 Task: Find connections with filter location Bikramganj with filter topic #SEMwith filter profile language Potuguese with filter current company Vansh Consulting with filter school Xavier Institute Of Management and Entrepreneurship with filter industry Building Construction with filter service category Audio Engineering with filter keywords title Animal Shelter Board Member
Action: Mouse moved to (488, 67)
Screenshot: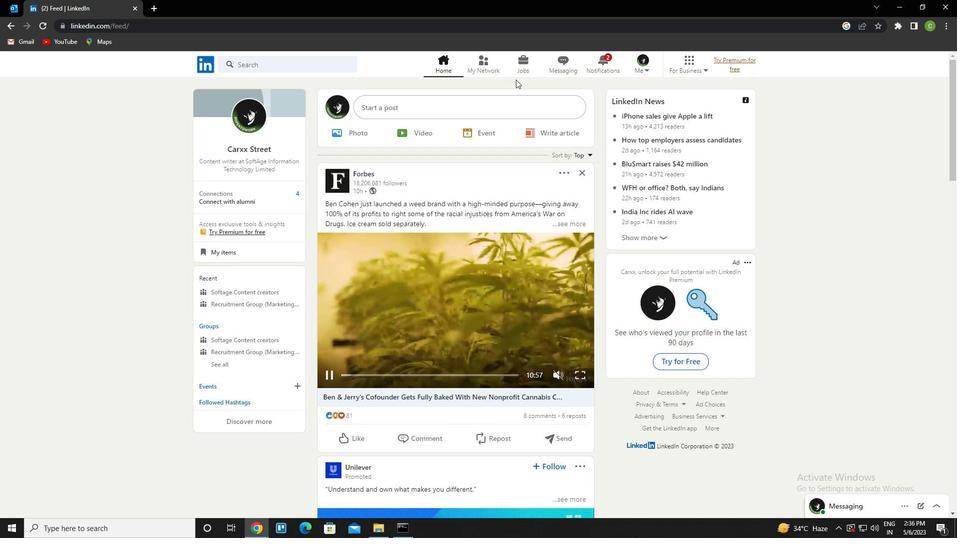
Action: Mouse pressed left at (488, 67)
Screenshot: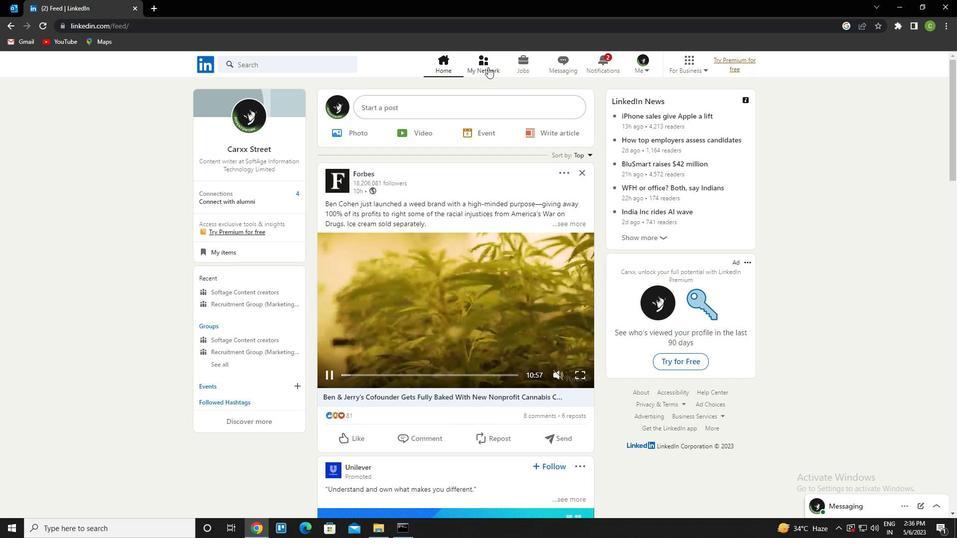 
Action: Mouse moved to (281, 121)
Screenshot: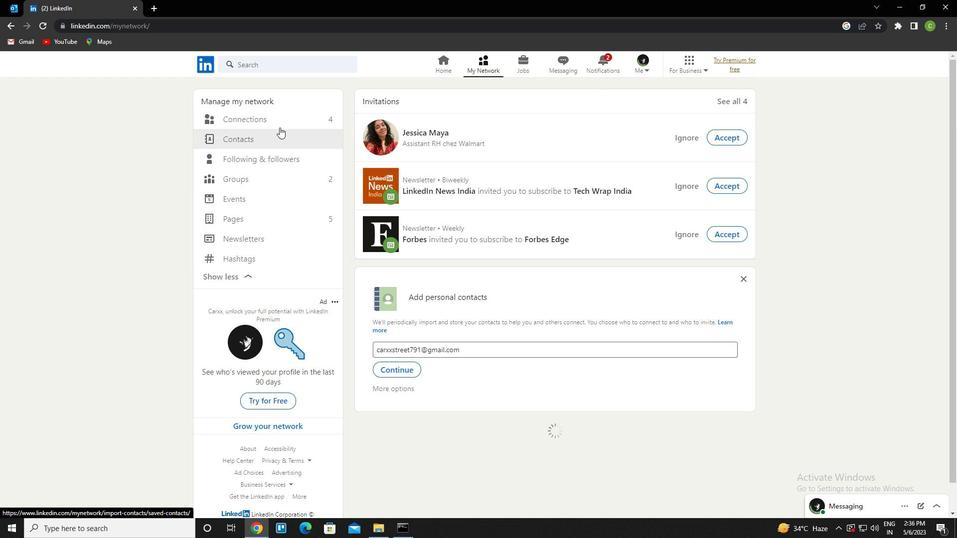 
Action: Mouse pressed left at (281, 121)
Screenshot: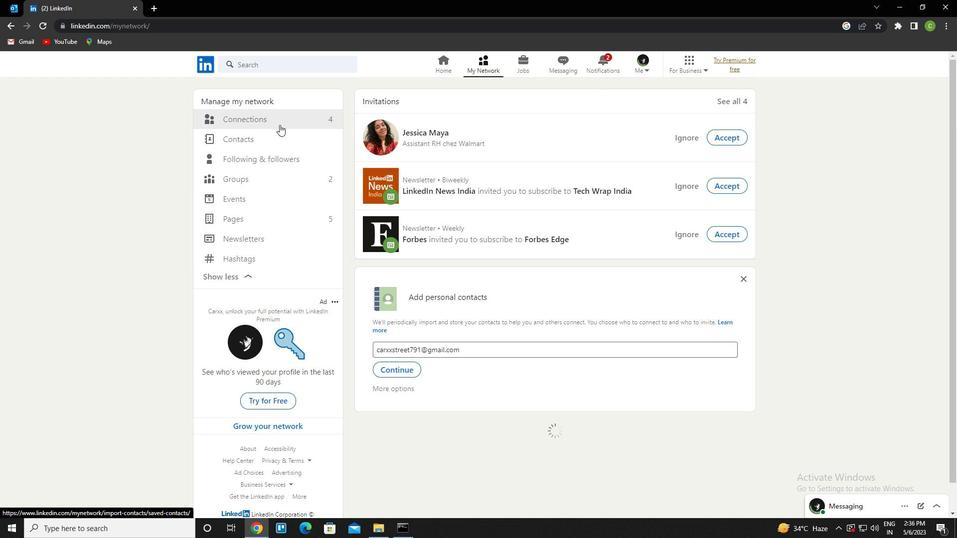 
Action: Mouse moved to (566, 112)
Screenshot: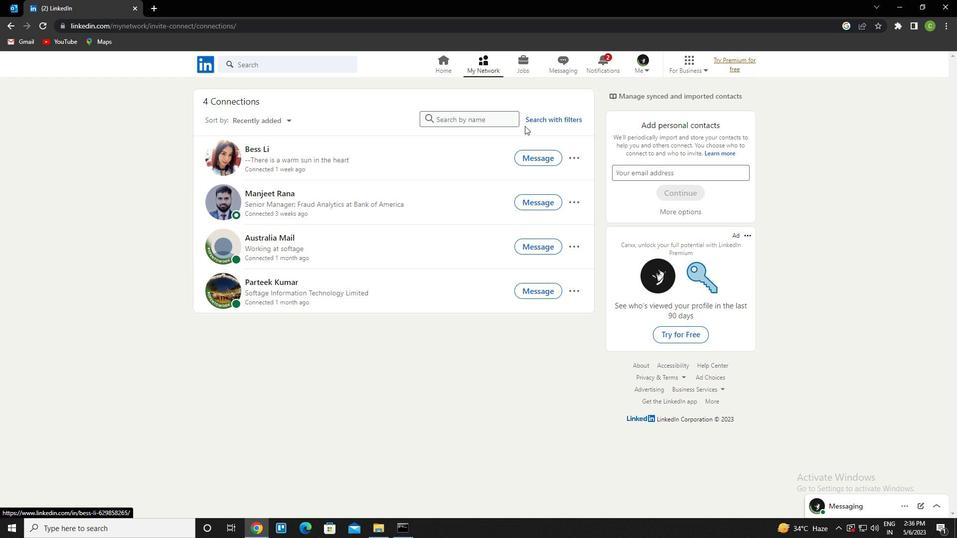 
Action: Mouse pressed left at (566, 112)
Screenshot: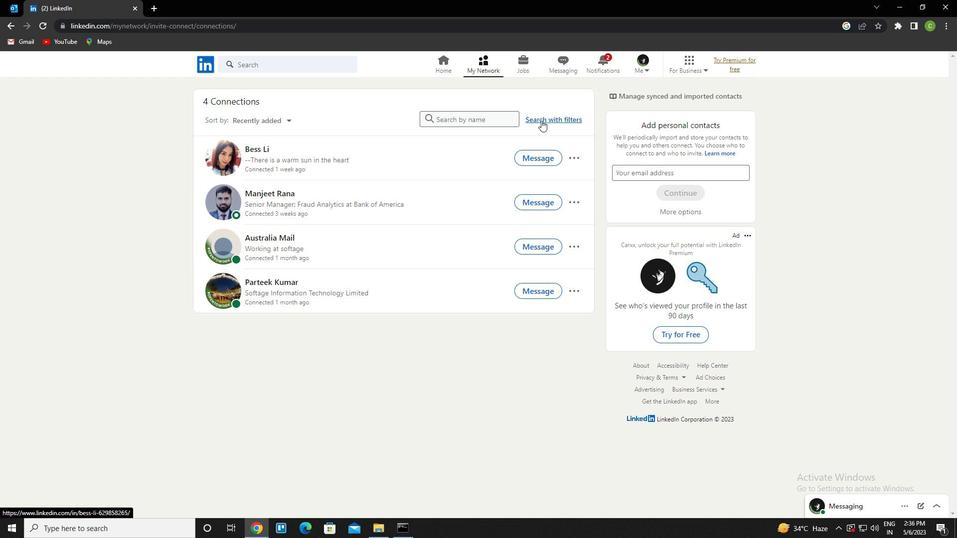 
Action: Mouse moved to (566, 117)
Screenshot: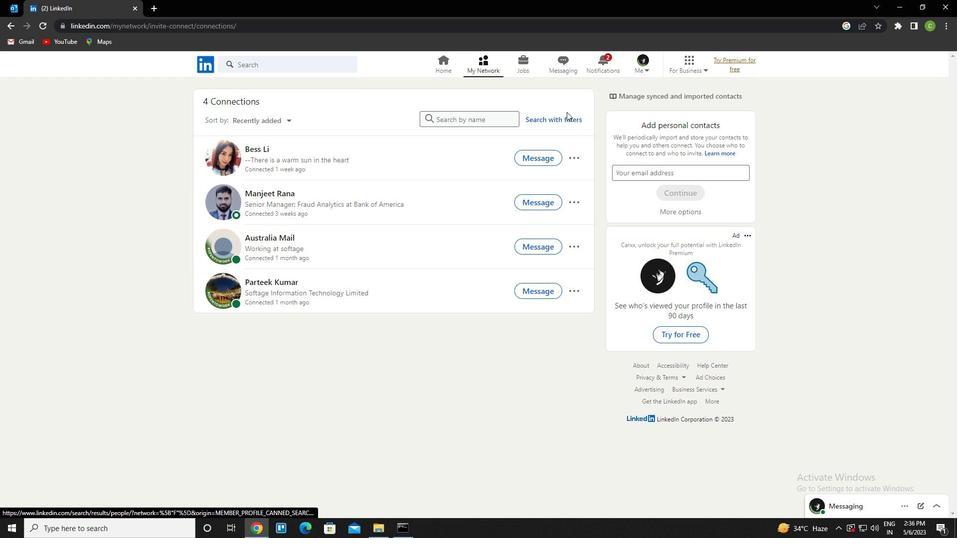 
Action: Mouse pressed left at (566, 117)
Screenshot: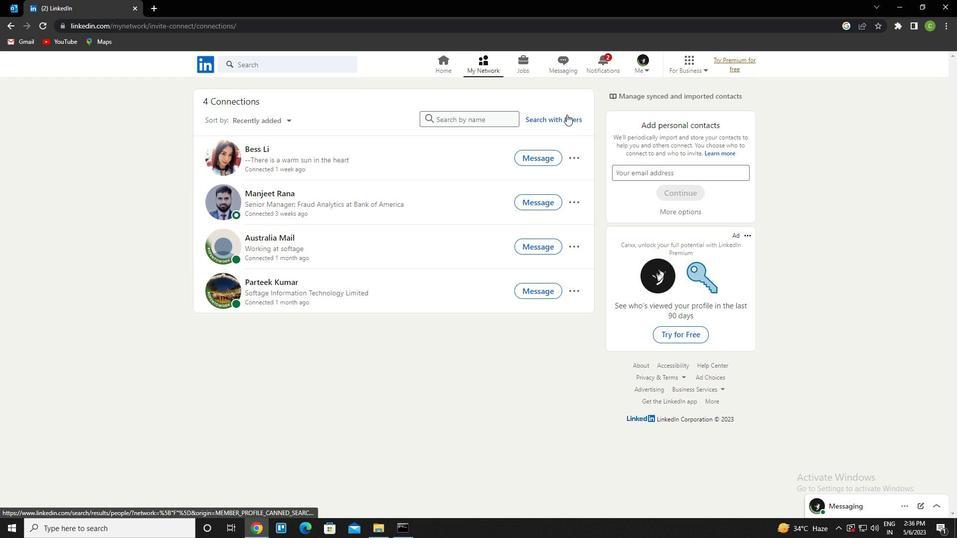 
Action: Mouse moved to (513, 92)
Screenshot: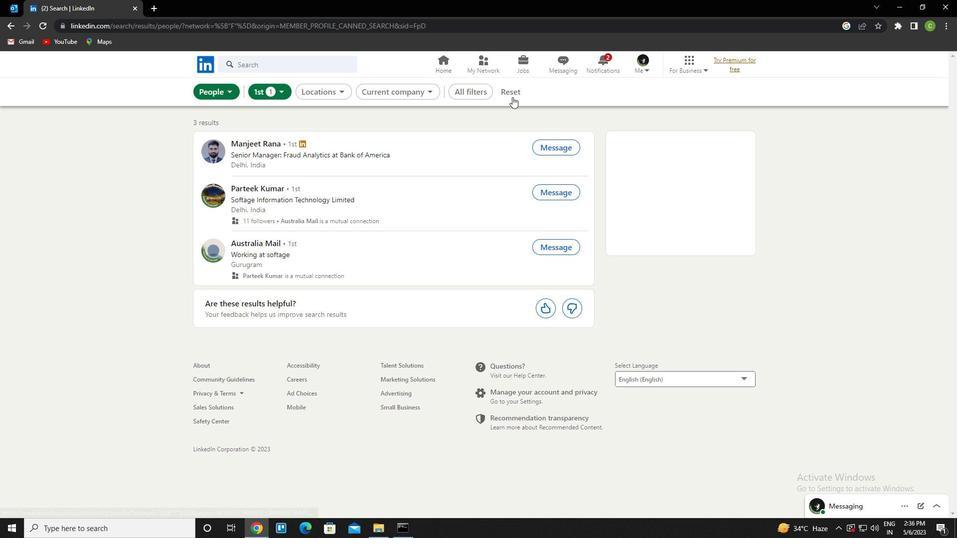 
Action: Mouse pressed left at (513, 92)
Screenshot: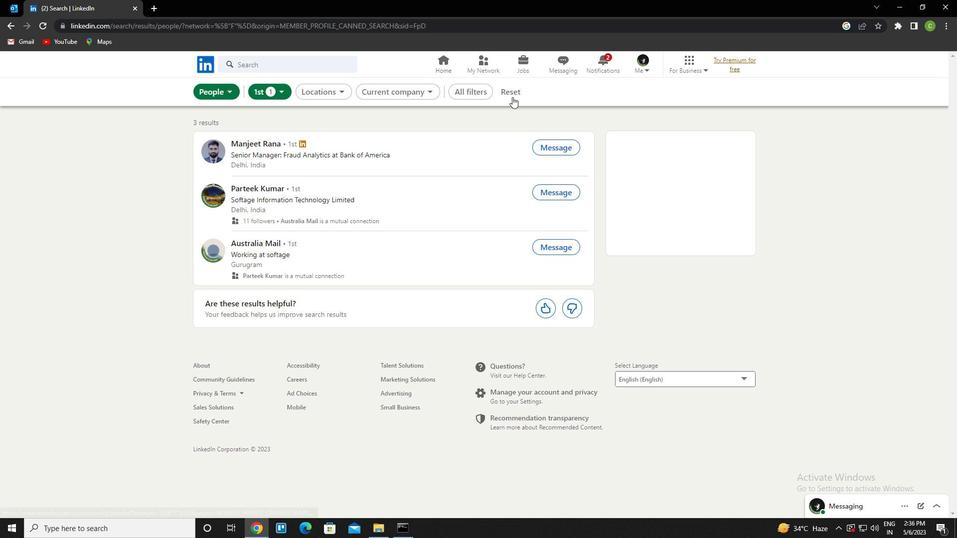
Action: Mouse moved to (496, 93)
Screenshot: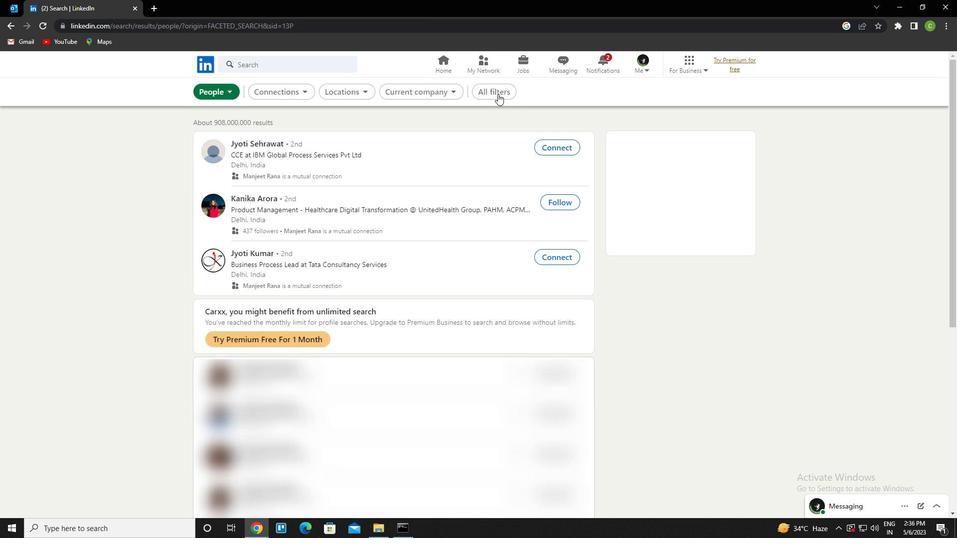 
Action: Mouse pressed left at (496, 93)
Screenshot: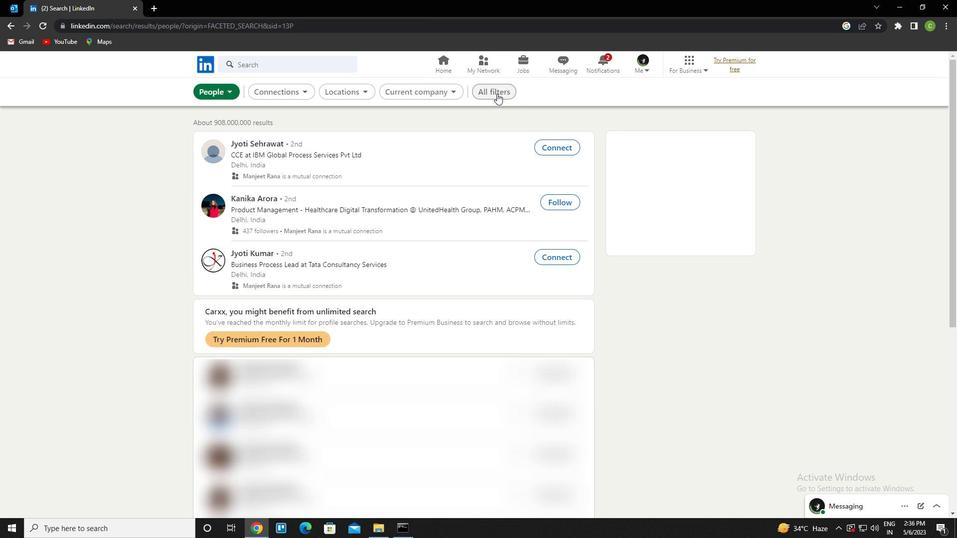 
Action: Mouse moved to (813, 291)
Screenshot: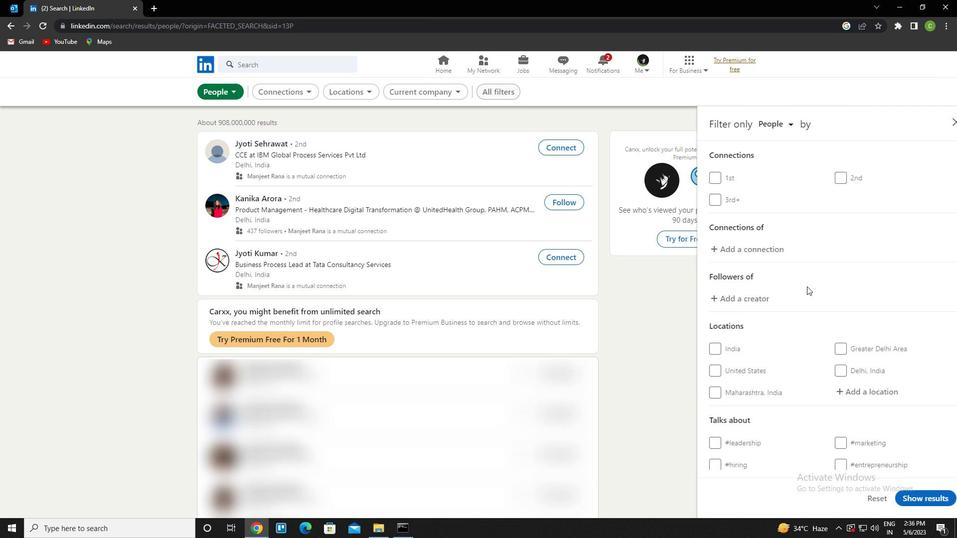 
Action: Mouse scrolled (813, 291) with delta (0, 0)
Screenshot: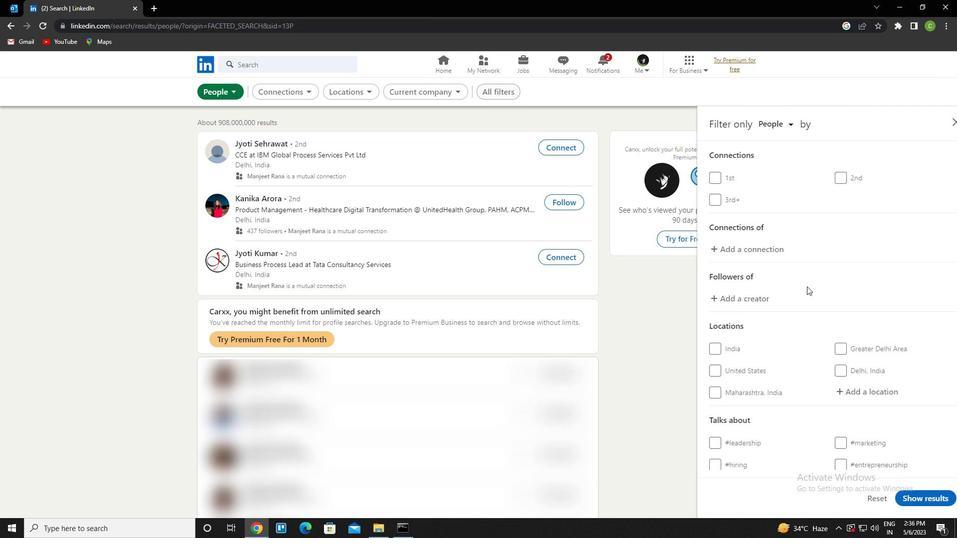 
Action: Mouse moved to (813, 292)
Screenshot: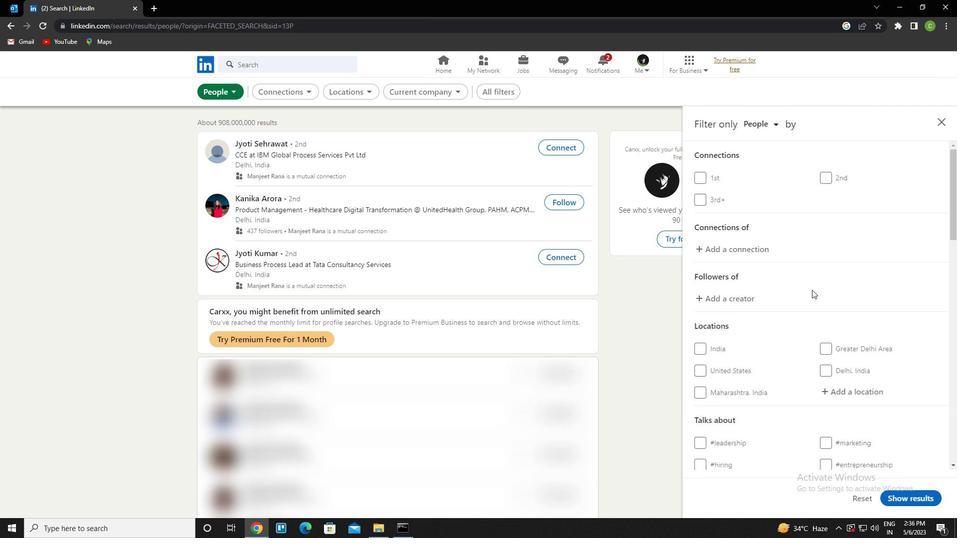 
Action: Mouse scrolled (813, 291) with delta (0, 0)
Screenshot: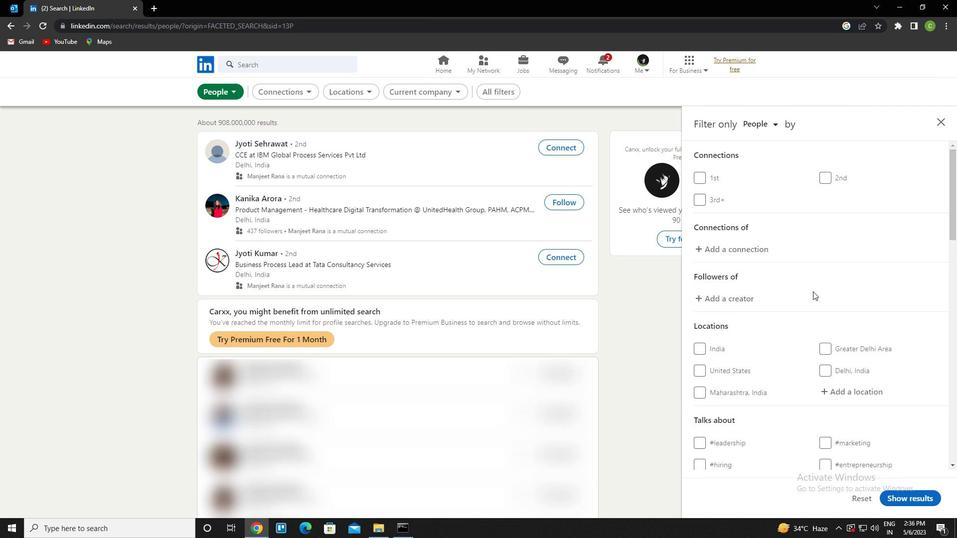 
Action: Mouse moved to (855, 300)
Screenshot: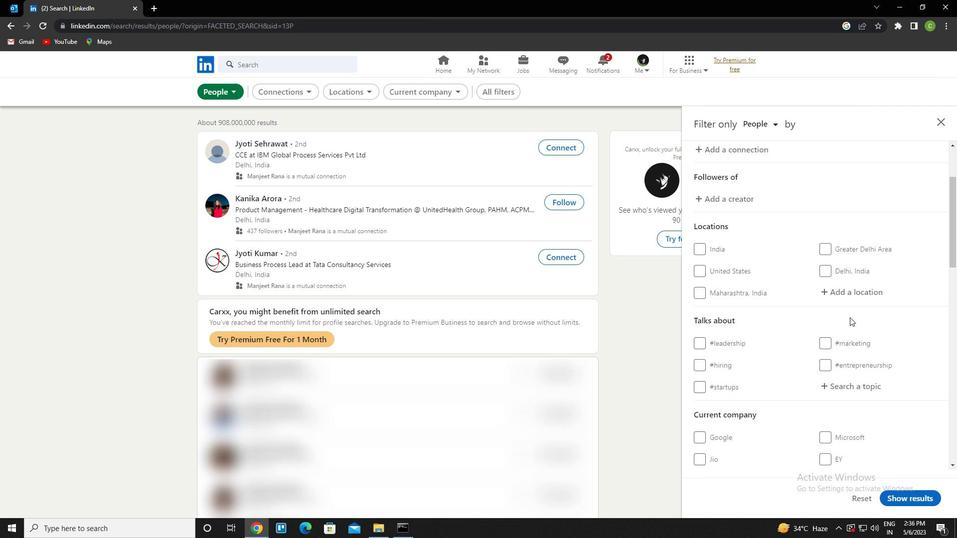
Action: Mouse pressed left at (855, 300)
Screenshot: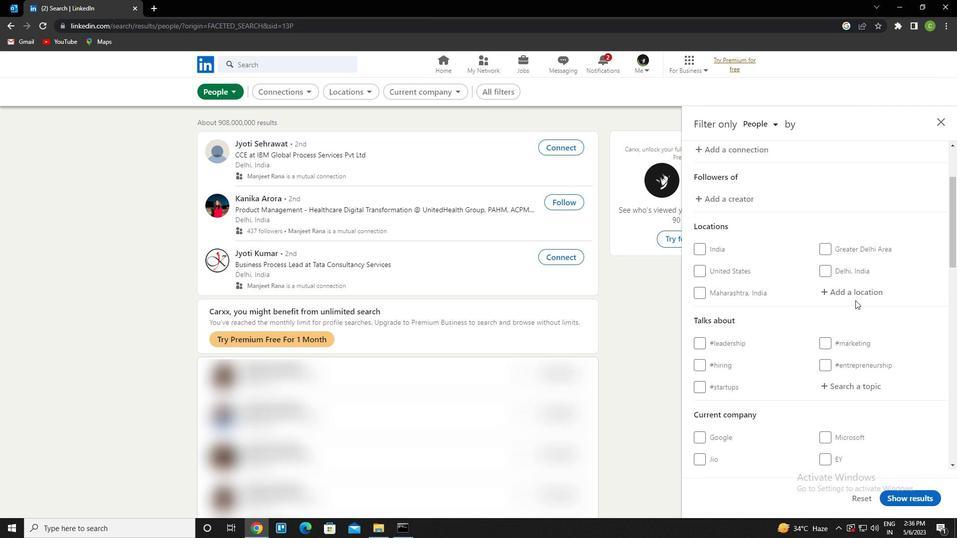 
Action: Mouse moved to (857, 297)
Screenshot: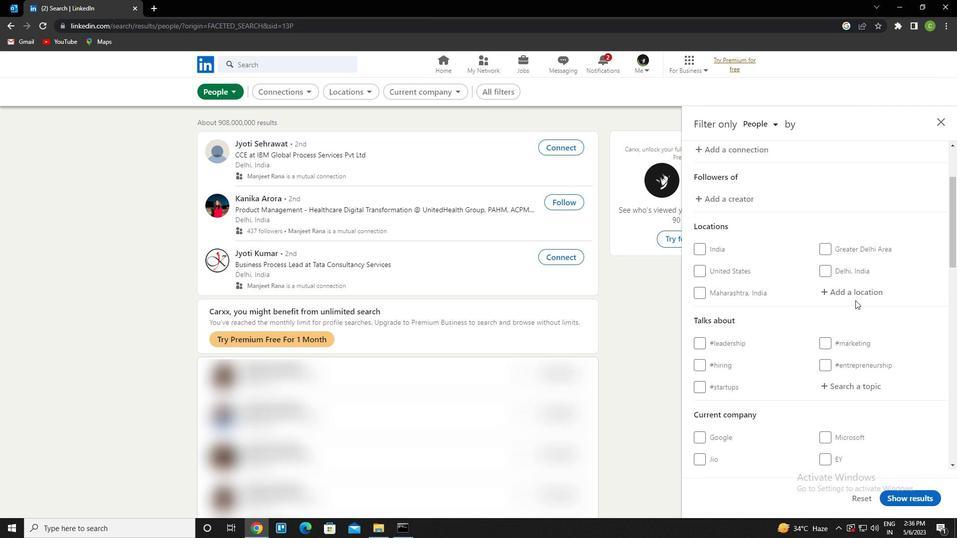
Action: Mouse pressed left at (857, 297)
Screenshot: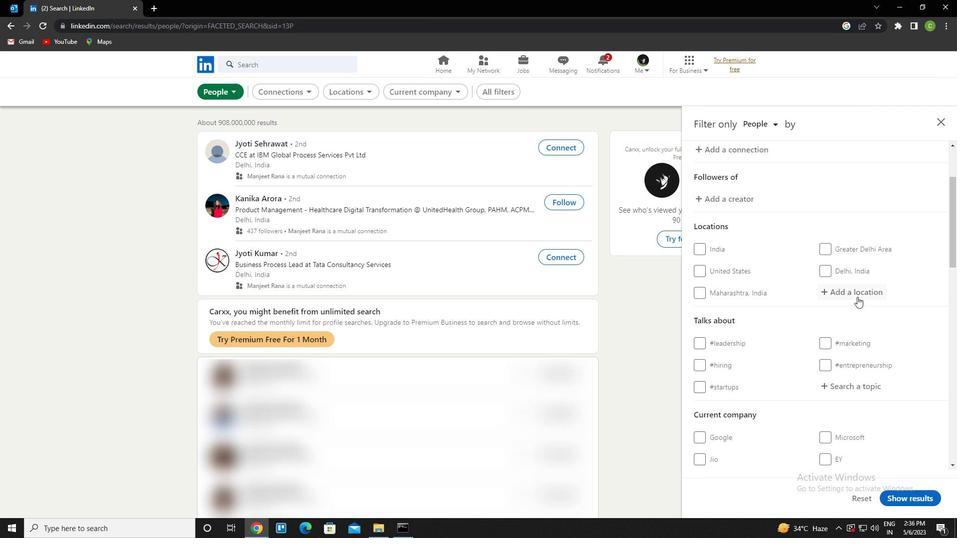 
Action: Key pressed <Key.caps_lock>b<Key.caps_lock>ikramganj<Key.down><Key.enter>
Screenshot: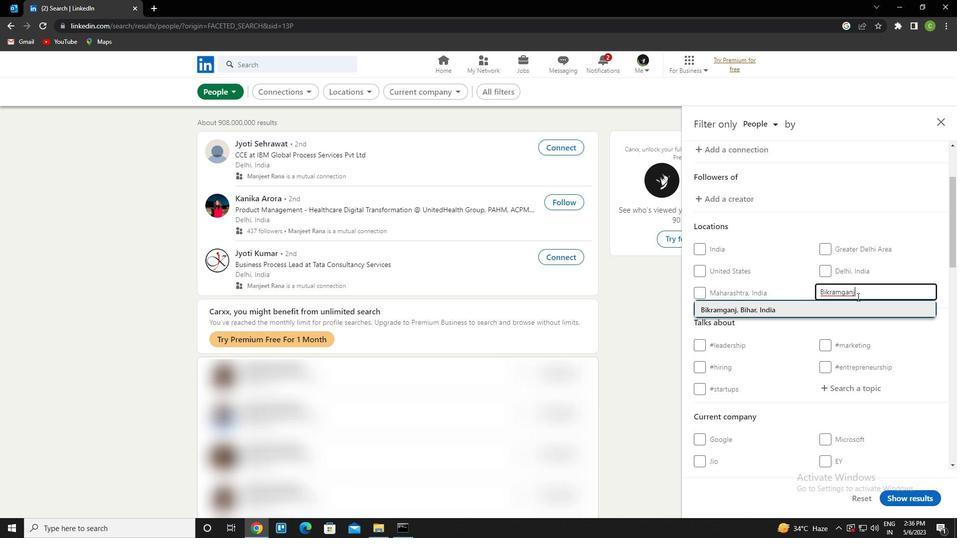 
Action: Mouse scrolled (857, 296) with delta (0, 0)
Screenshot: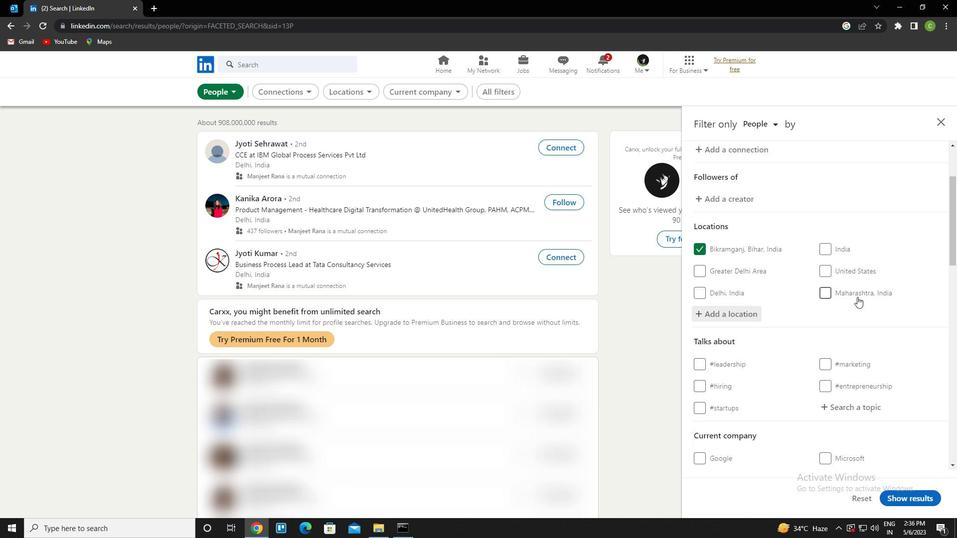 
Action: Mouse moved to (865, 354)
Screenshot: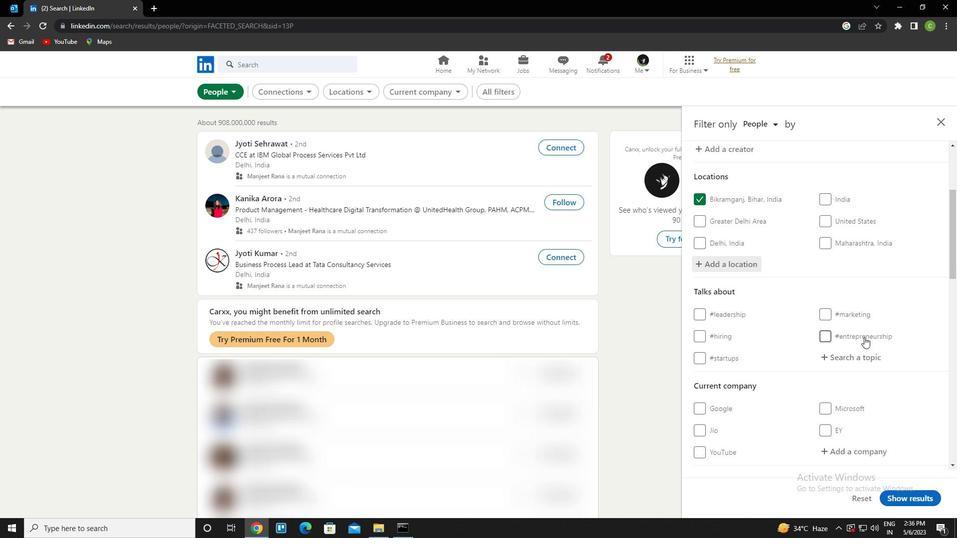 
Action: Mouse pressed left at (865, 354)
Screenshot: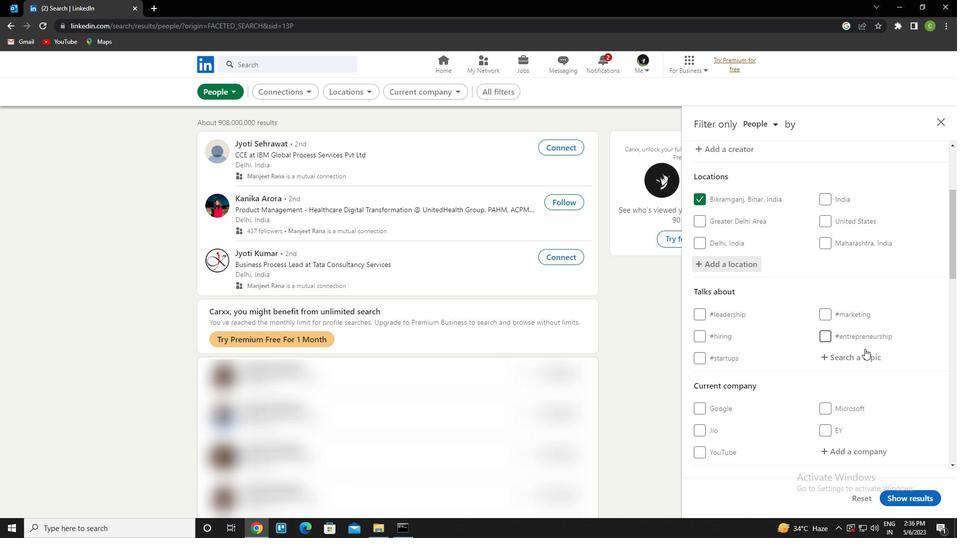 
Action: Key pressed <Key.caps_lock>sem<Key.down><Key.down><Key.down><Key.enter>
Screenshot: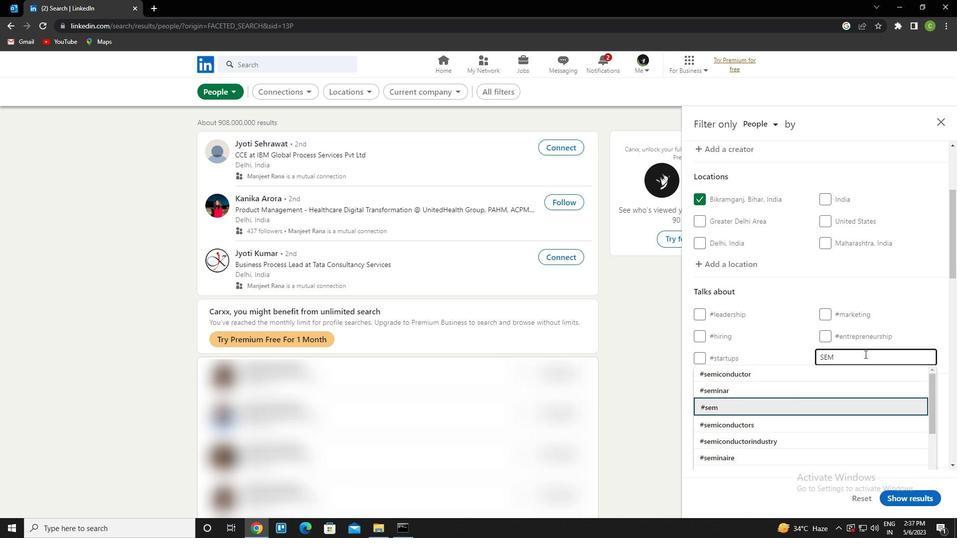 
Action: Mouse scrolled (865, 354) with delta (0, 0)
Screenshot: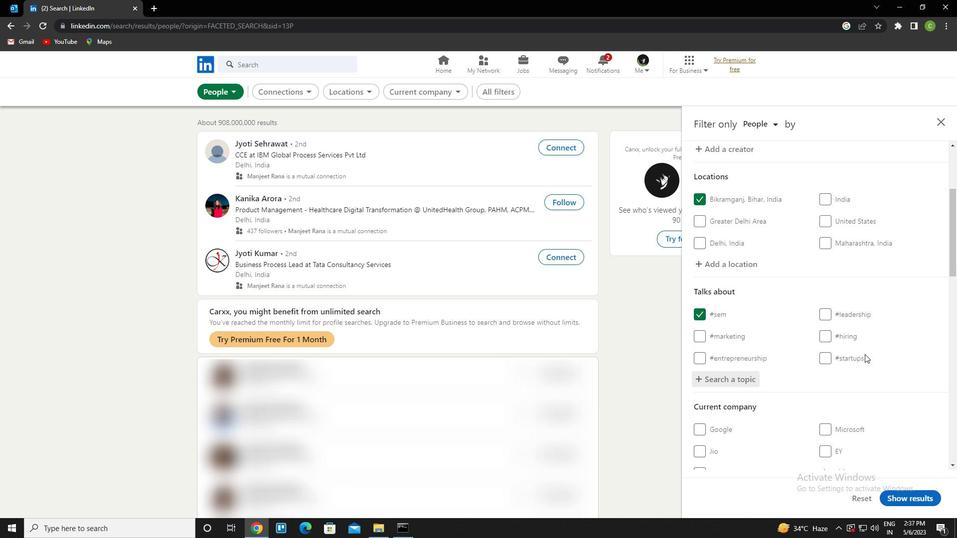 
Action: Mouse scrolled (865, 354) with delta (0, 0)
Screenshot: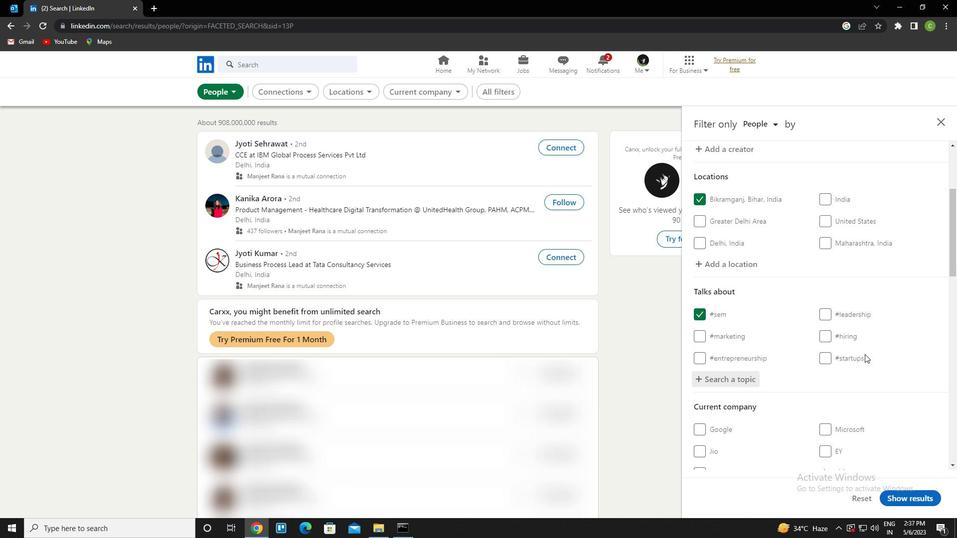 
Action: Mouse scrolled (865, 354) with delta (0, 0)
Screenshot: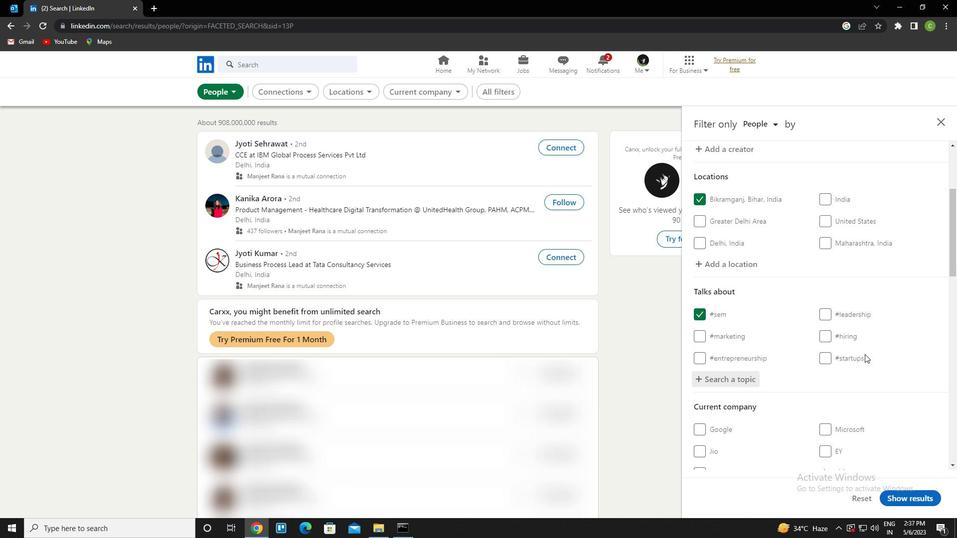
Action: Mouse scrolled (865, 354) with delta (0, 0)
Screenshot: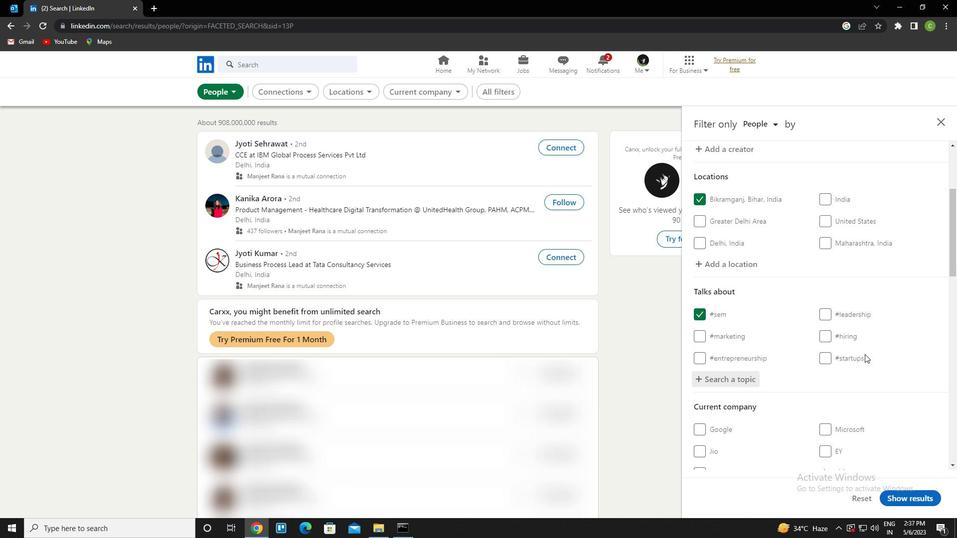 
Action: Mouse scrolled (865, 354) with delta (0, 0)
Screenshot: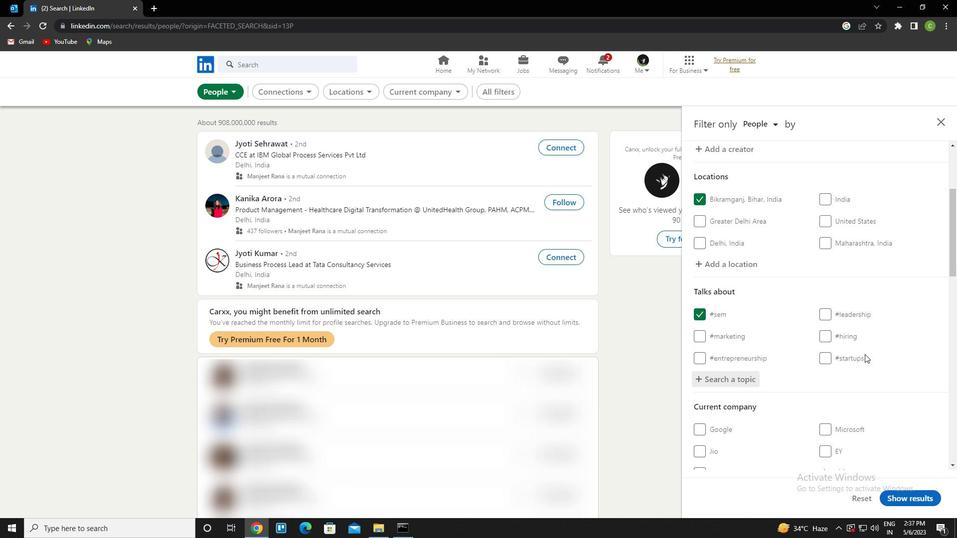 
Action: Mouse scrolled (865, 354) with delta (0, 0)
Screenshot: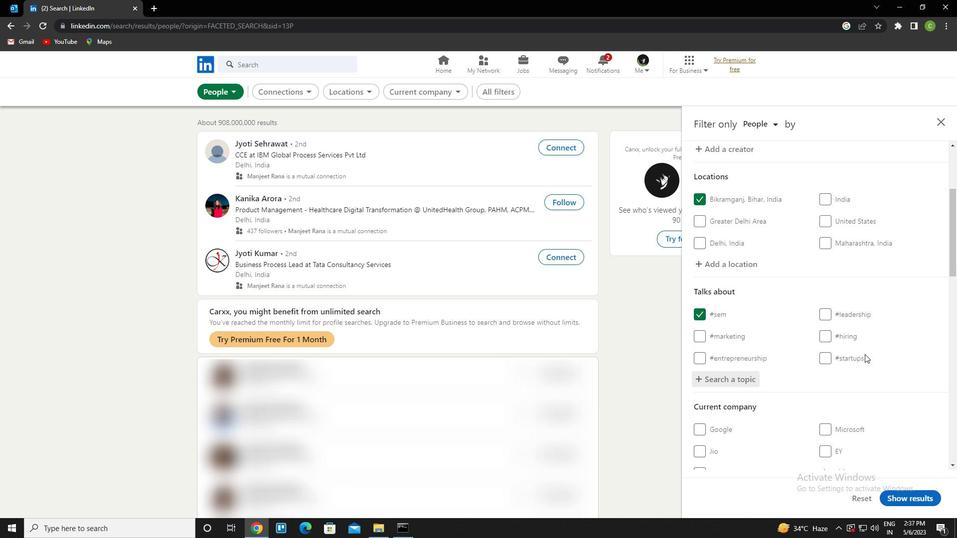 
Action: Mouse scrolled (865, 354) with delta (0, 0)
Screenshot: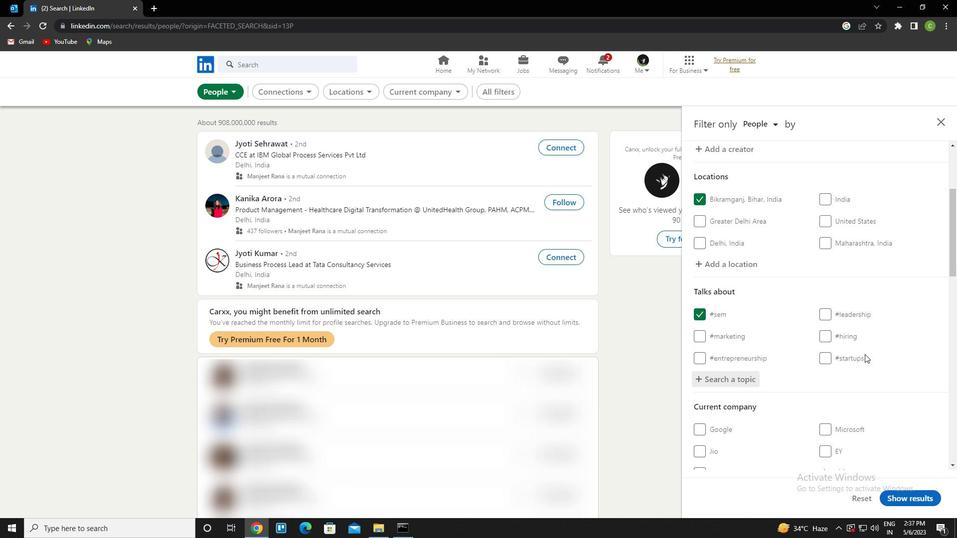 
Action: Mouse moved to (814, 324)
Screenshot: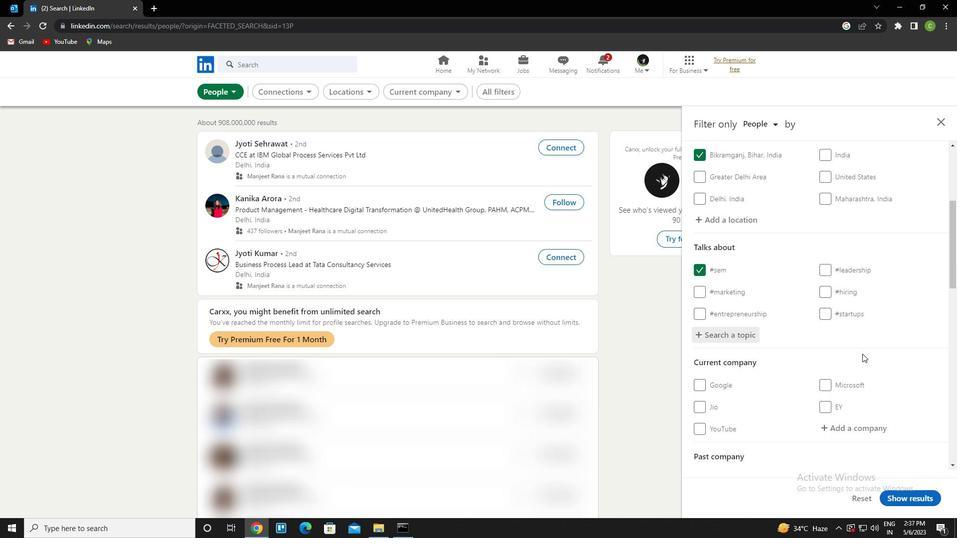 
Action: Mouse scrolled (814, 324) with delta (0, 0)
Screenshot: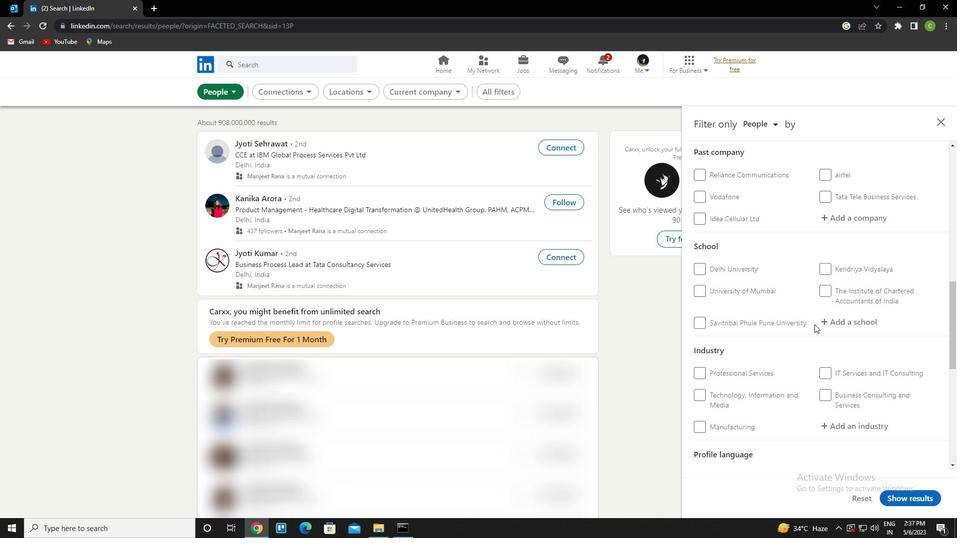
Action: Mouse scrolled (814, 324) with delta (0, 0)
Screenshot: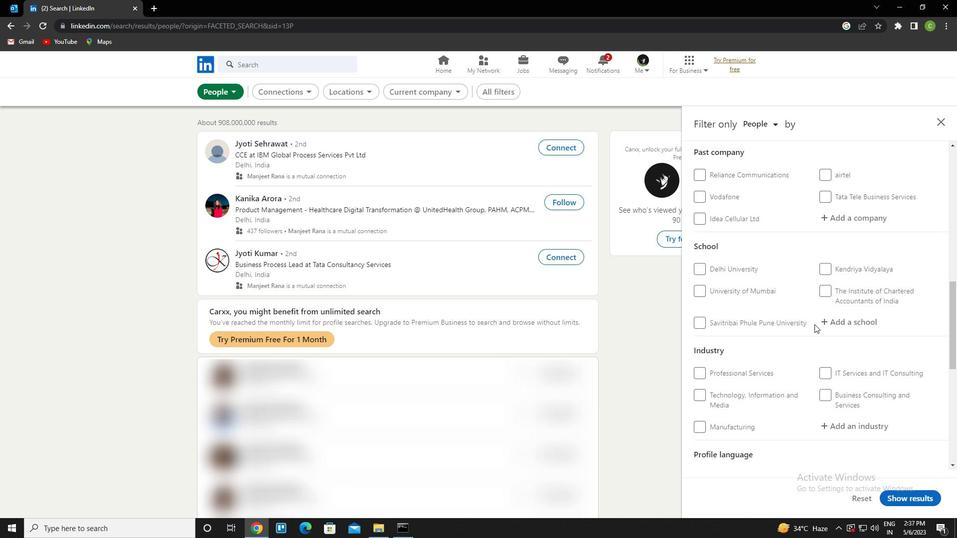 
Action: Mouse scrolled (814, 324) with delta (0, 0)
Screenshot: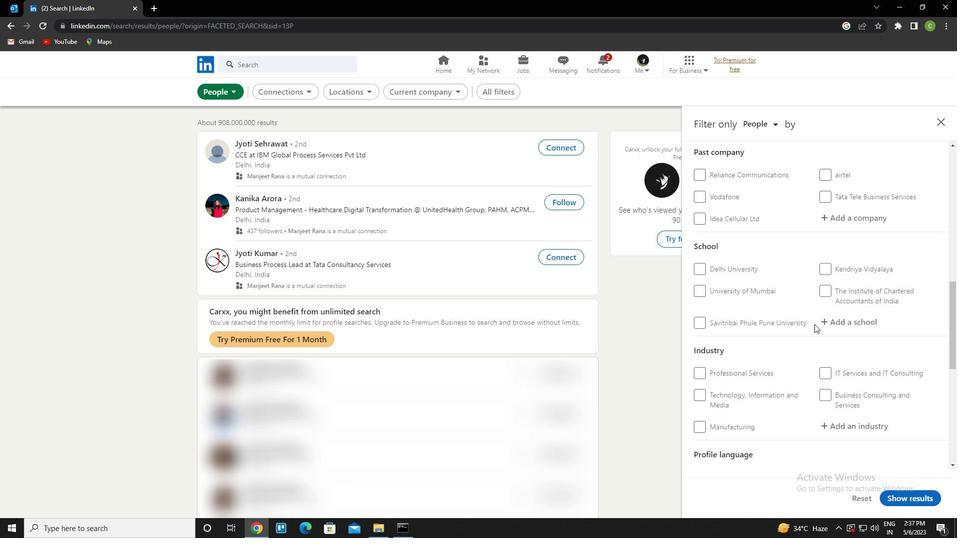 
Action: Mouse scrolled (814, 324) with delta (0, 0)
Screenshot: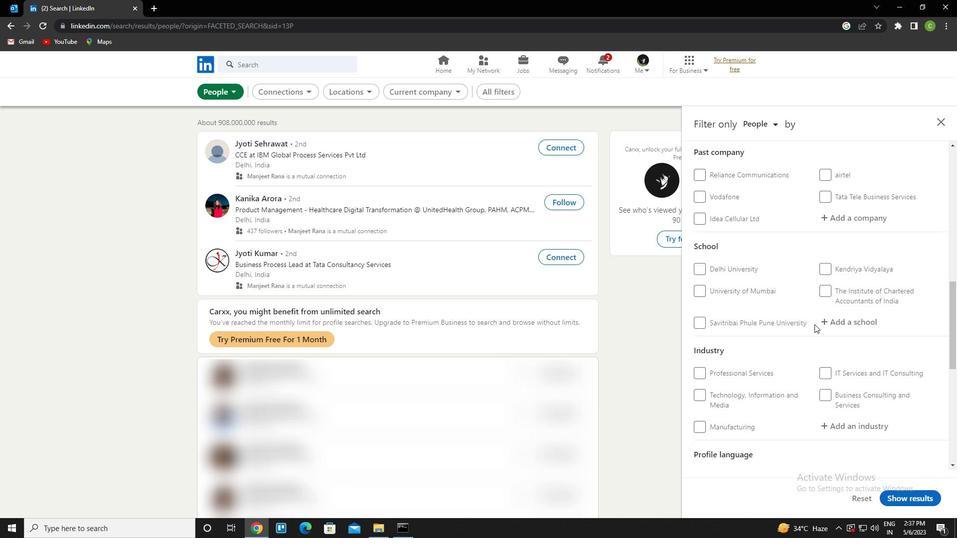 
Action: Mouse moved to (819, 298)
Screenshot: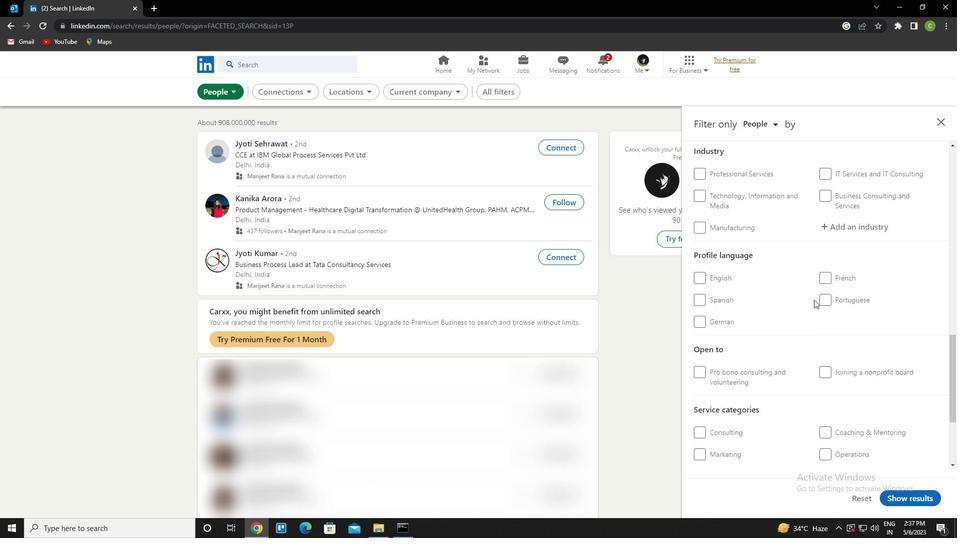 
Action: Mouse pressed left at (819, 298)
Screenshot: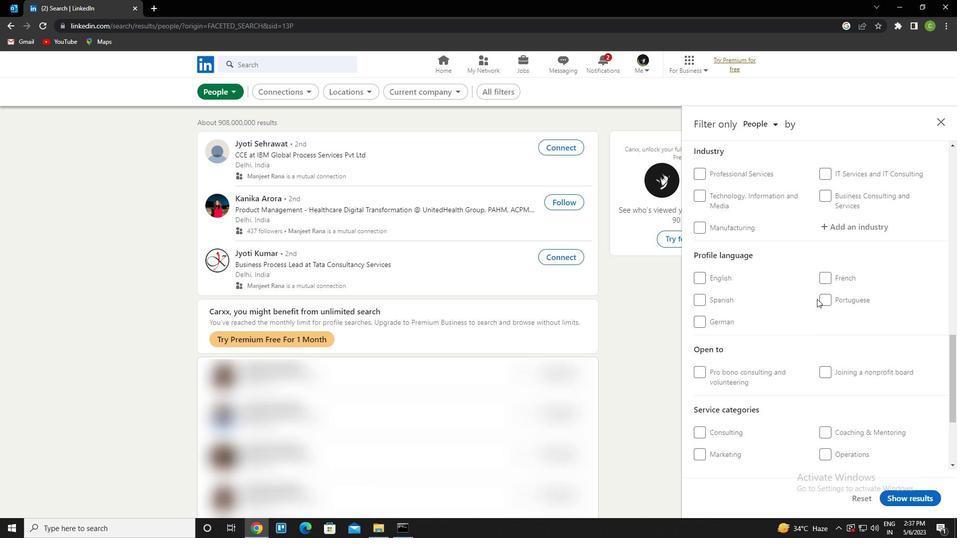 
Action: Mouse moved to (808, 307)
Screenshot: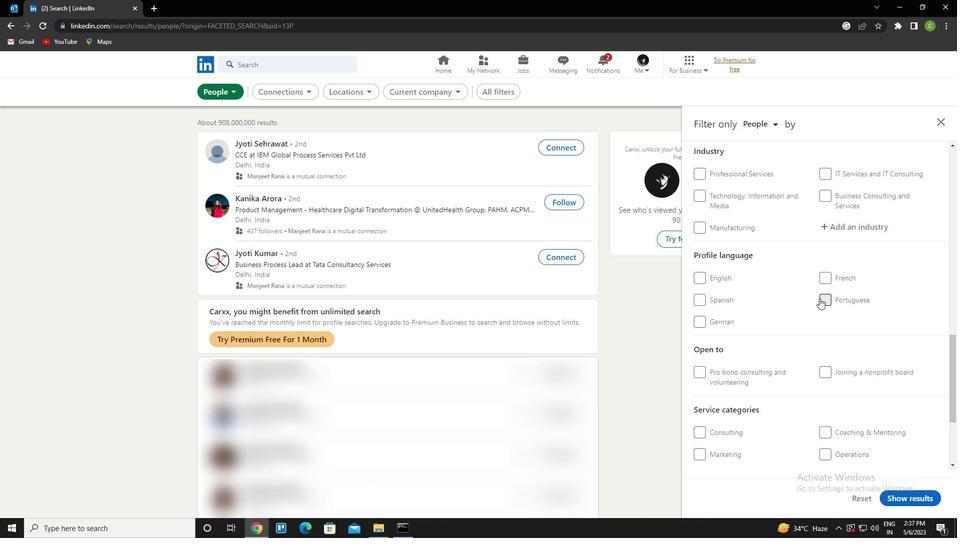 
Action: Mouse scrolled (808, 307) with delta (0, 0)
Screenshot: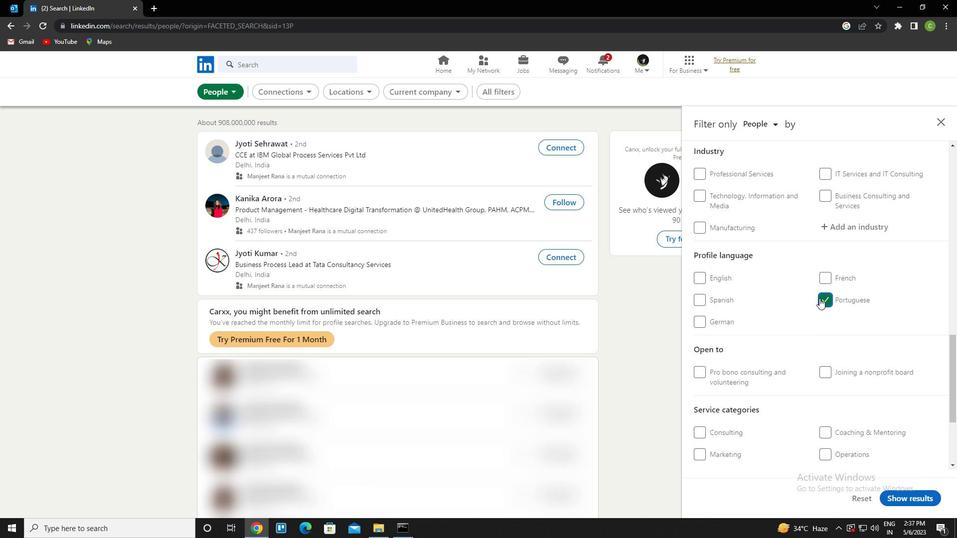 
Action: Mouse scrolled (808, 307) with delta (0, 0)
Screenshot: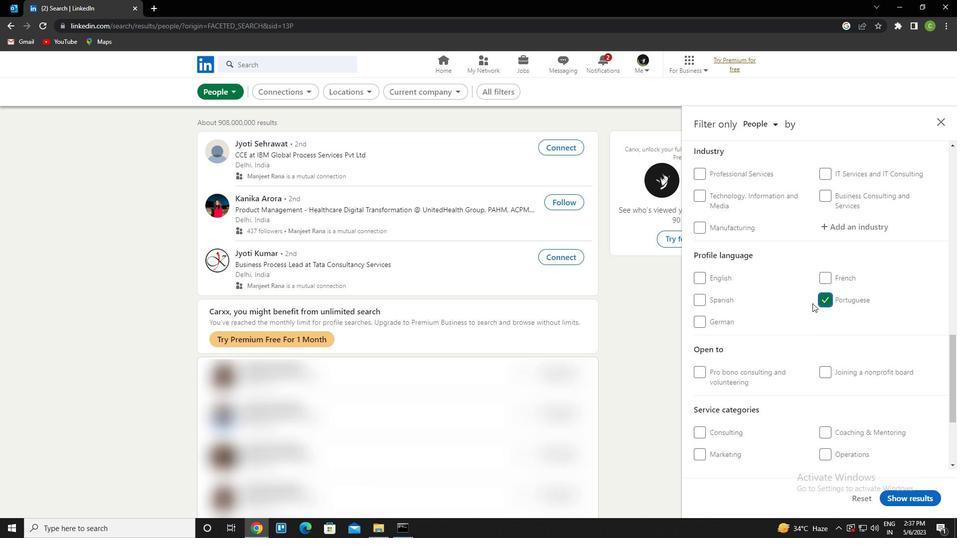 
Action: Mouse scrolled (808, 307) with delta (0, 0)
Screenshot: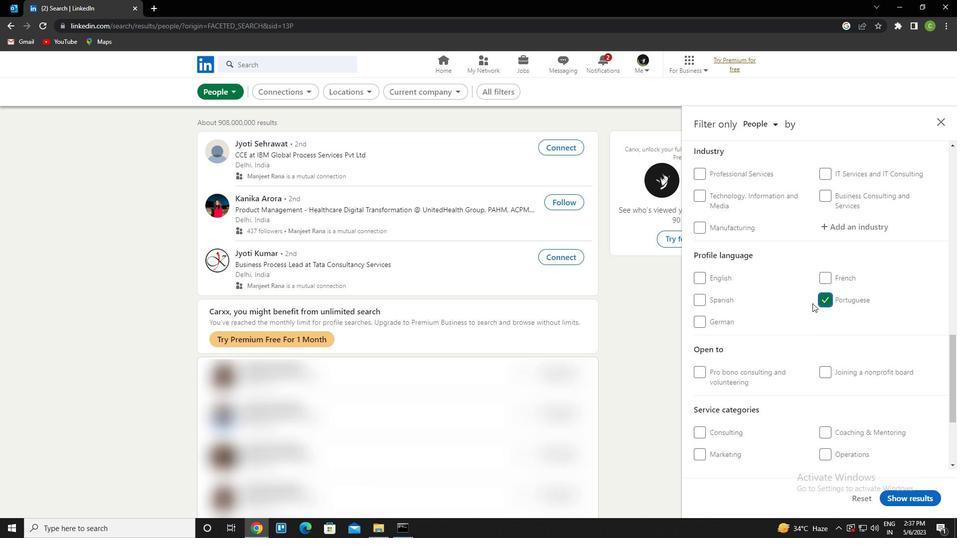 
Action: Mouse scrolled (808, 307) with delta (0, 0)
Screenshot: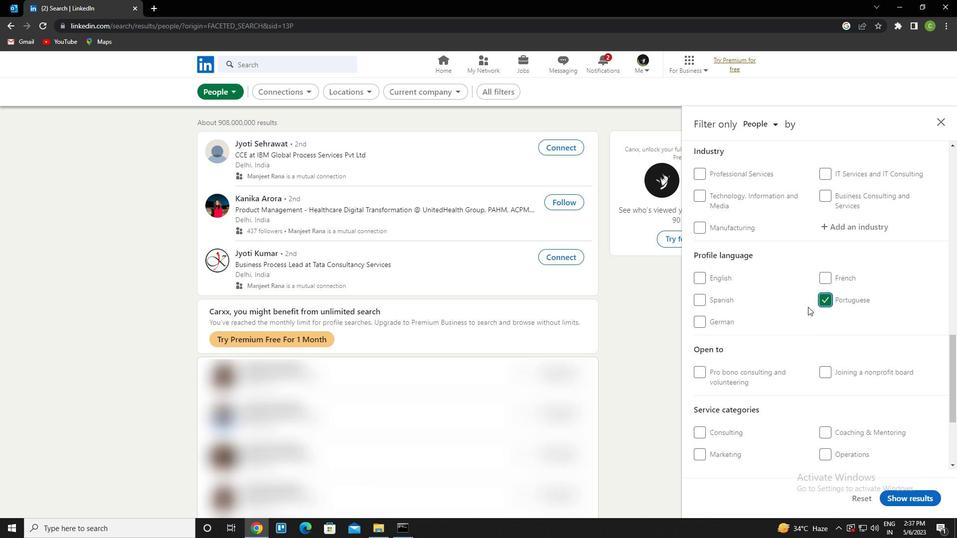 
Action: Mouse scrolled (808, 307) with delta (0, 0)
Screenshot: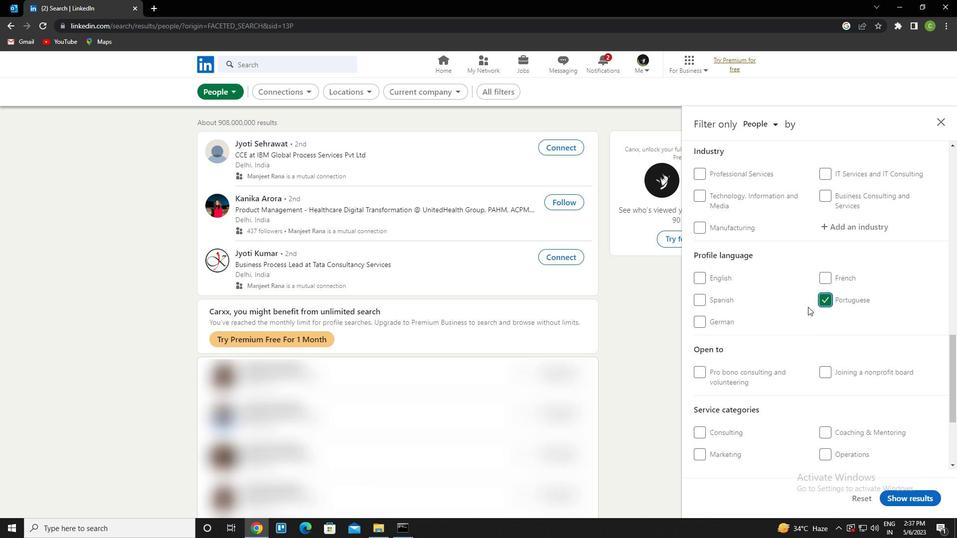 
Action: Mouse scrolled (808, 307) with delta (0, 0)
Screenshot: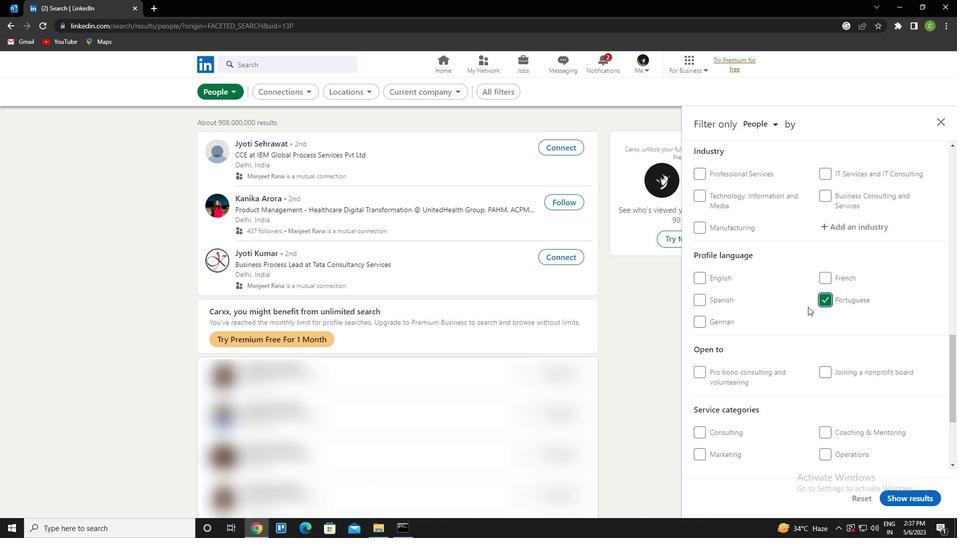 
Action: Mouse moved to (757, 299)
Screenshot: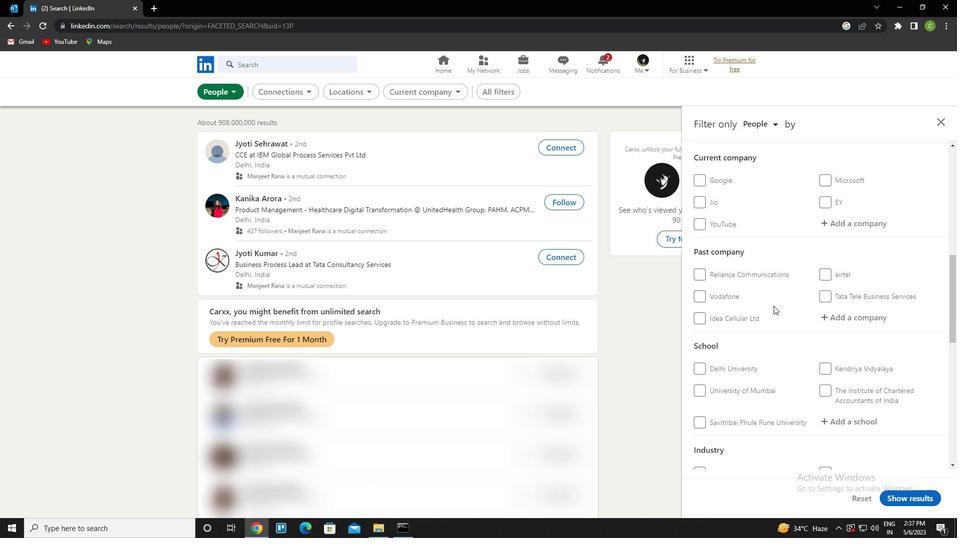 
Action: Mouse scrolled (757, 300) with delta (0, 0)
Screenshot: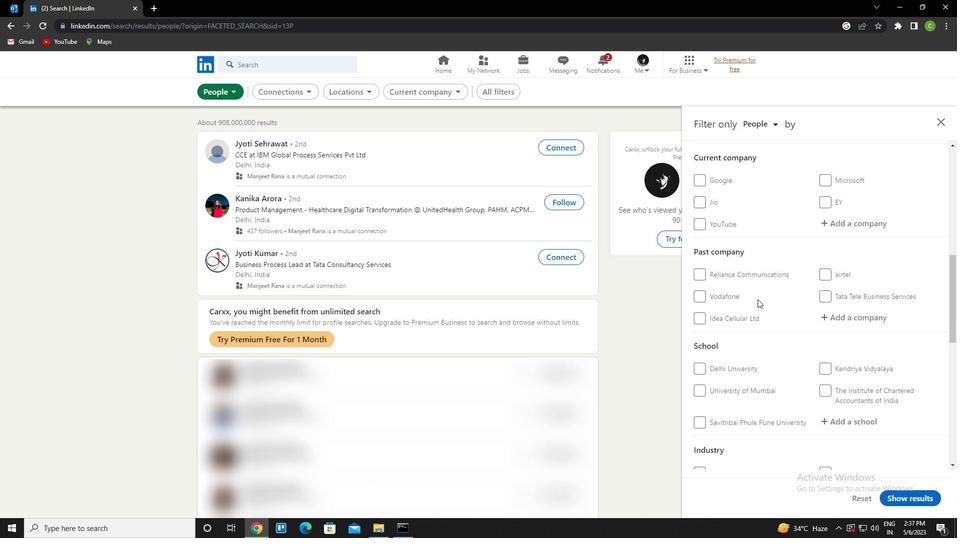 
Action: Mouse scrolled (757, 300) with delta (0, 0)
Screenshot: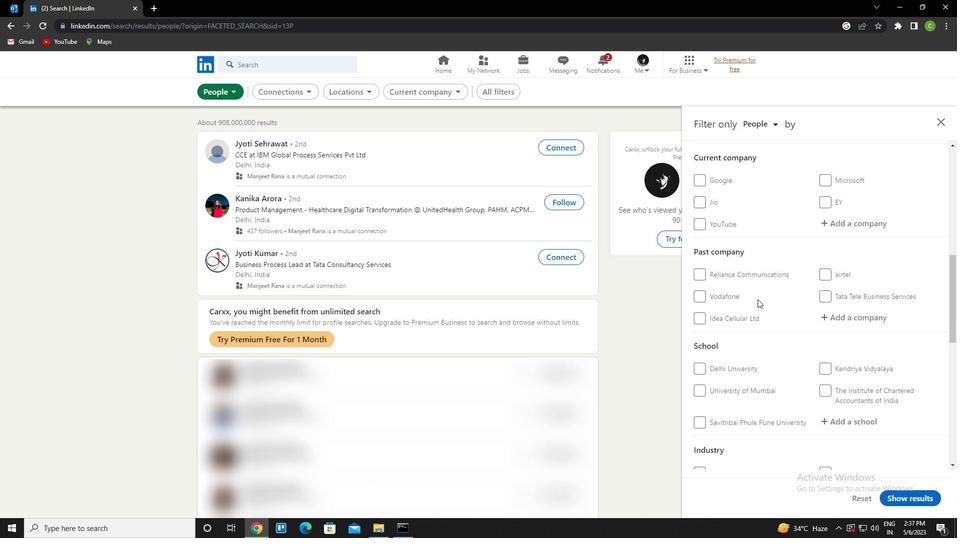 
Action: Mouse moved to (836, 323)
Screenshot: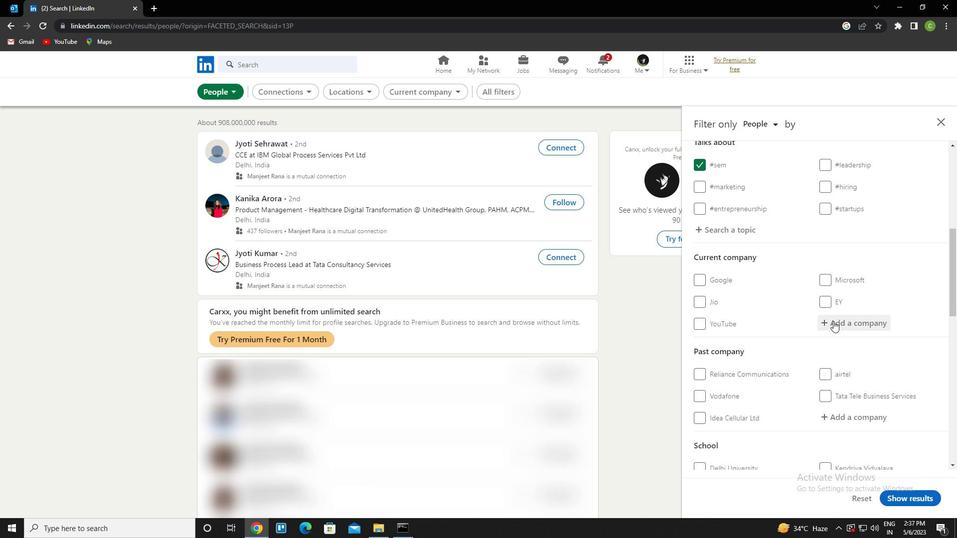 
Action: Mouse pressed left at (836, 323)
Screenshot: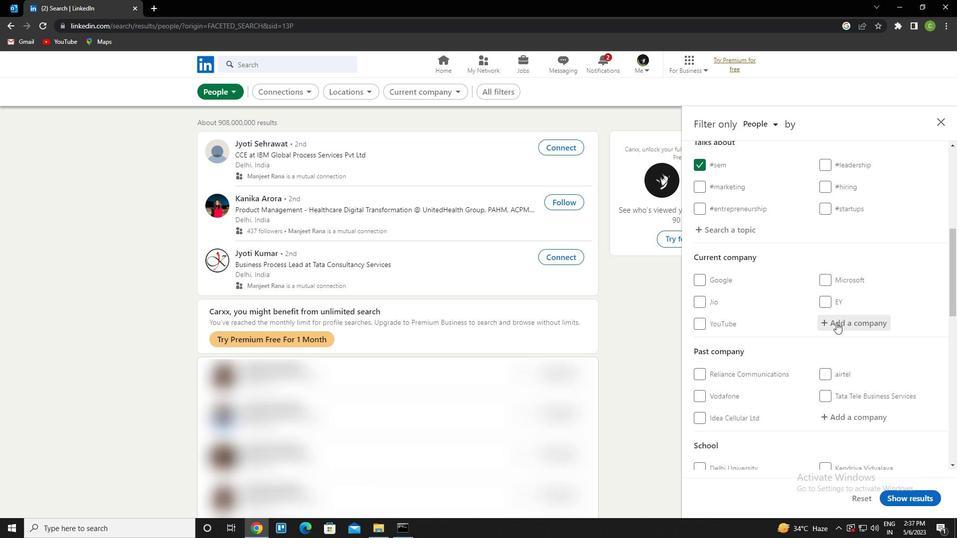 
Action: Key pressed <Key.caps_lock><Key.caps_lock>v<Key.caps_lock>ansh<Key.space>consulting<Key.down><Key.enter>
Screenshot: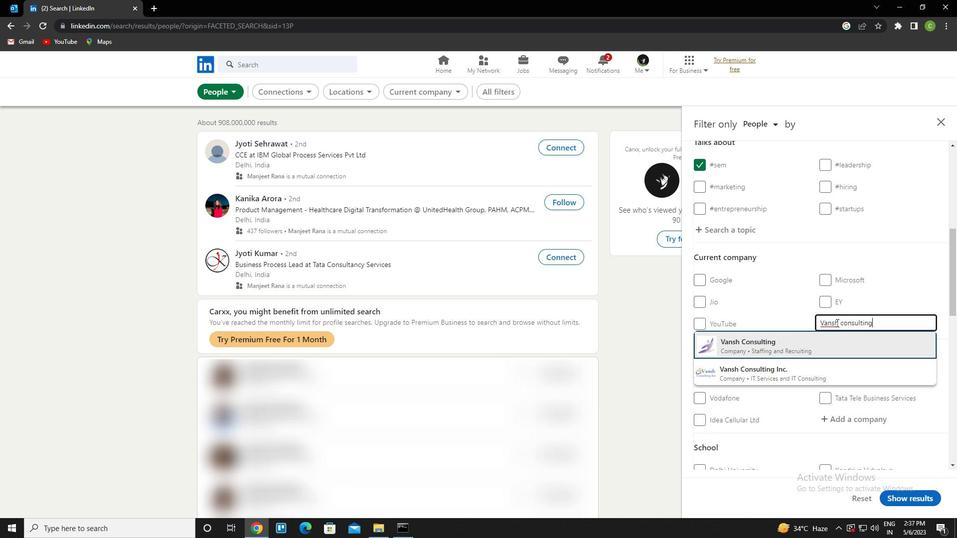 
Action: Mouse scrolled (836, 322) with delta (0, 0)
Screenshot: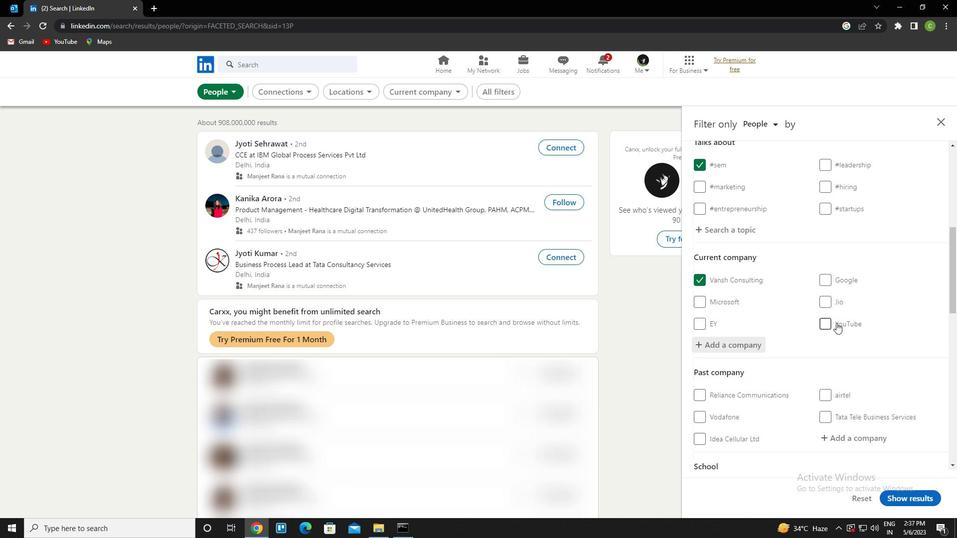 
Action: Mouse scrolled (836, 322) with delta (0, 0)
Screenshot: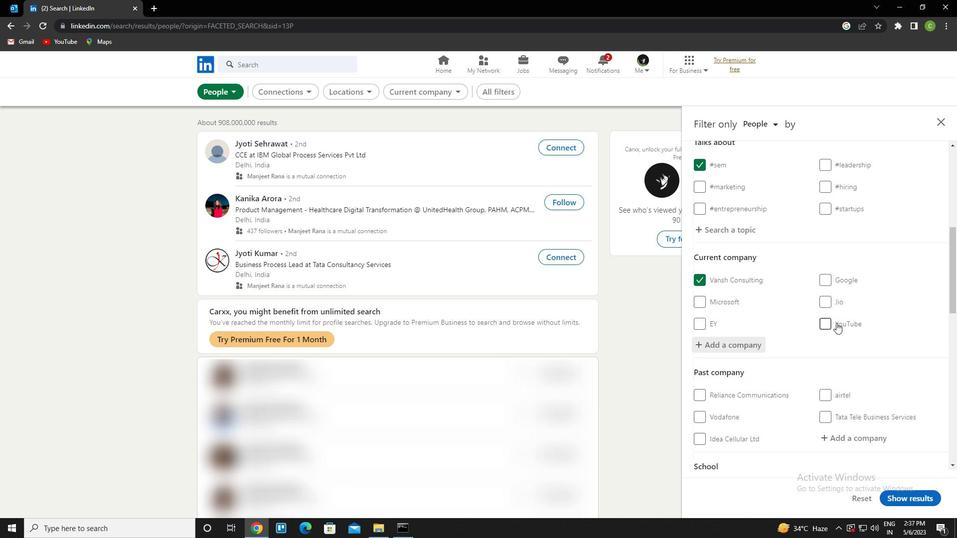 
Action: Mouse scrolled (836, 322) with delta (0, 0)
Screenshot: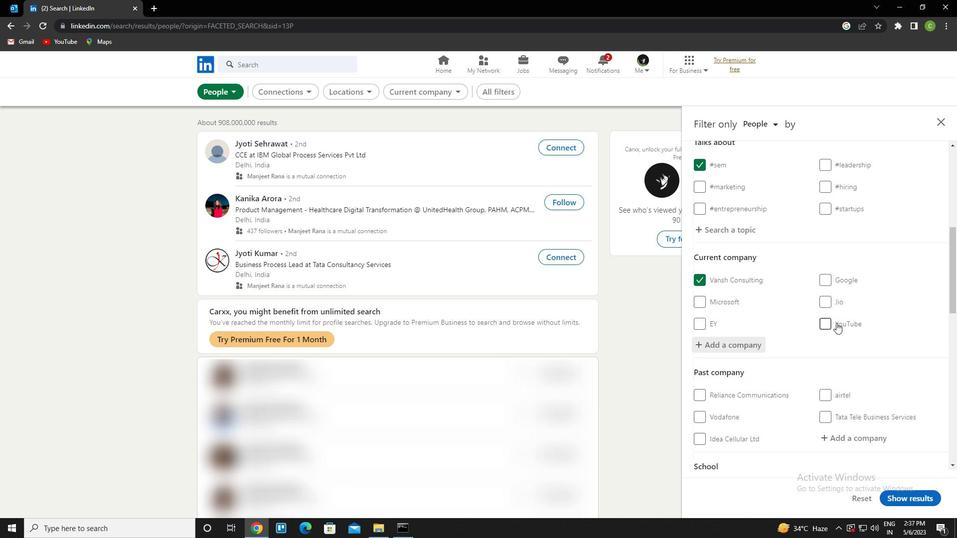 
Action: Mouse scrolled (836, 322) with delta (0, 0)
Screenshot: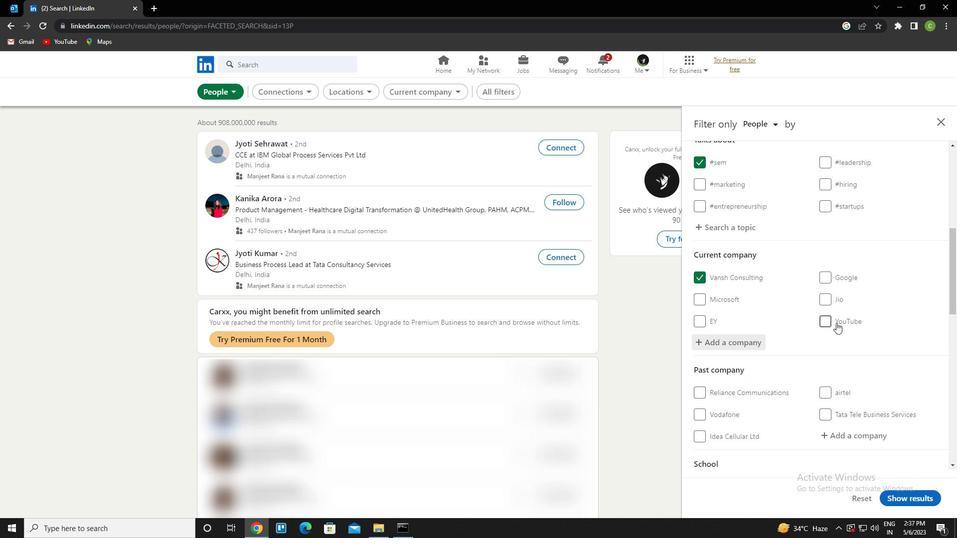 
Action: Mouse scrolled (836, 322) with delta (0, 0)
Screenshot: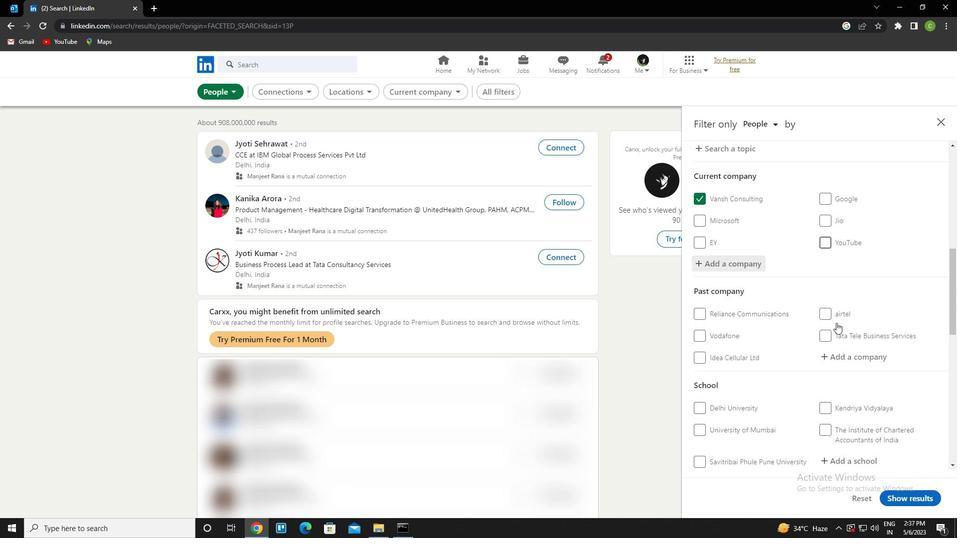 
Action: Mouse moved to (859, 293)
Screenshot: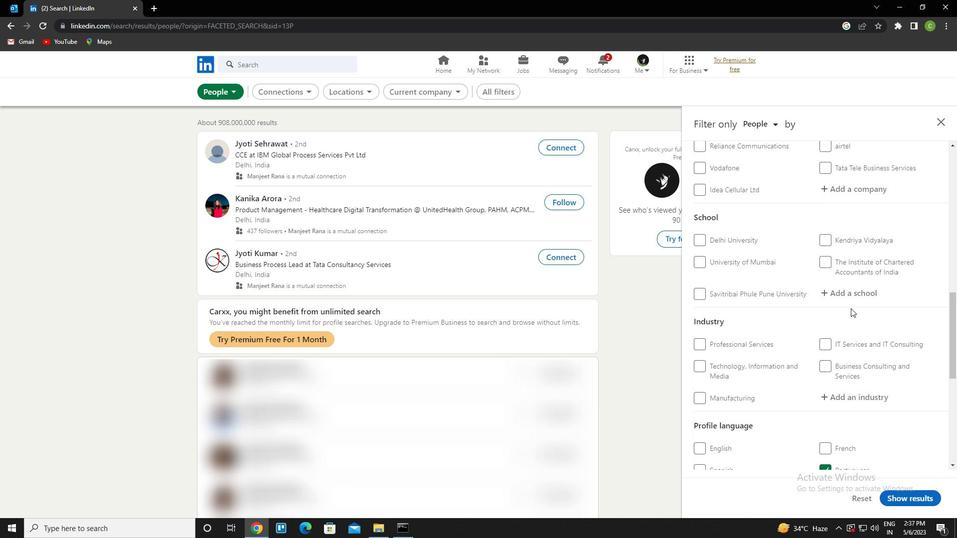 
Action: Mouse pressed left at (859, 293)
Screenshot: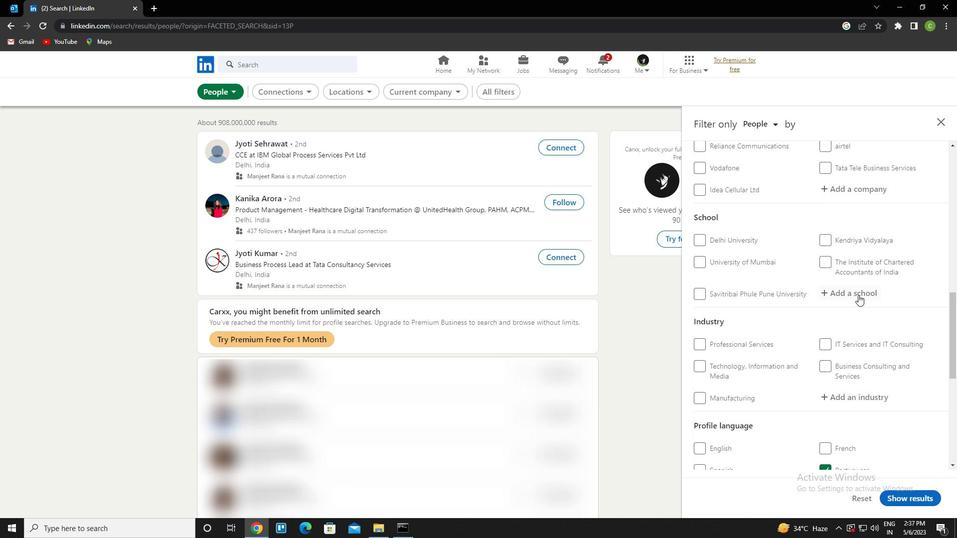 
Action: Key pressed <Key.caps_lock>x<Key.caps_lock>avier<Key.space>institute<Key.space>of<Key.space>management<Key.down><Key.down><Key.enter>
Screenshot: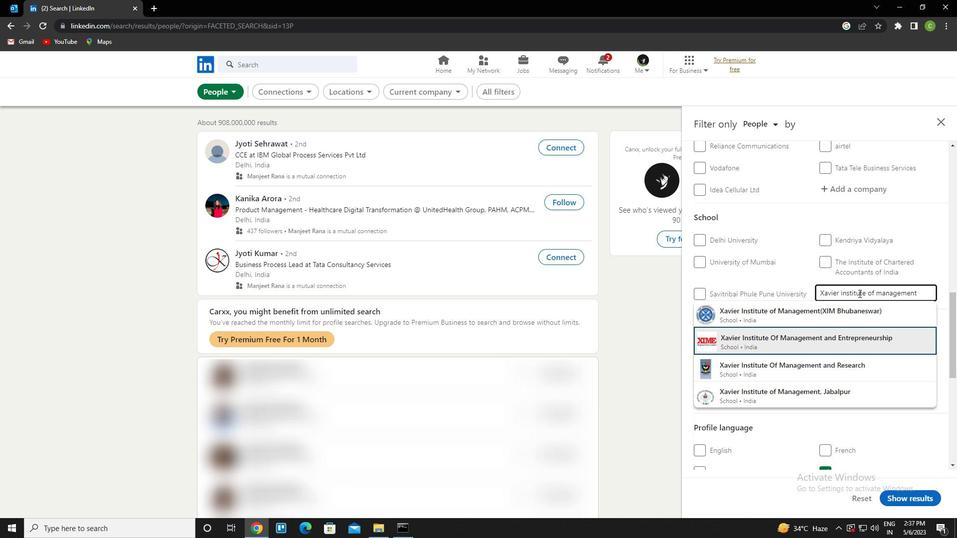 
Action: Mouse scrolled (859, 293) with delta (0, 0)
Screenshot: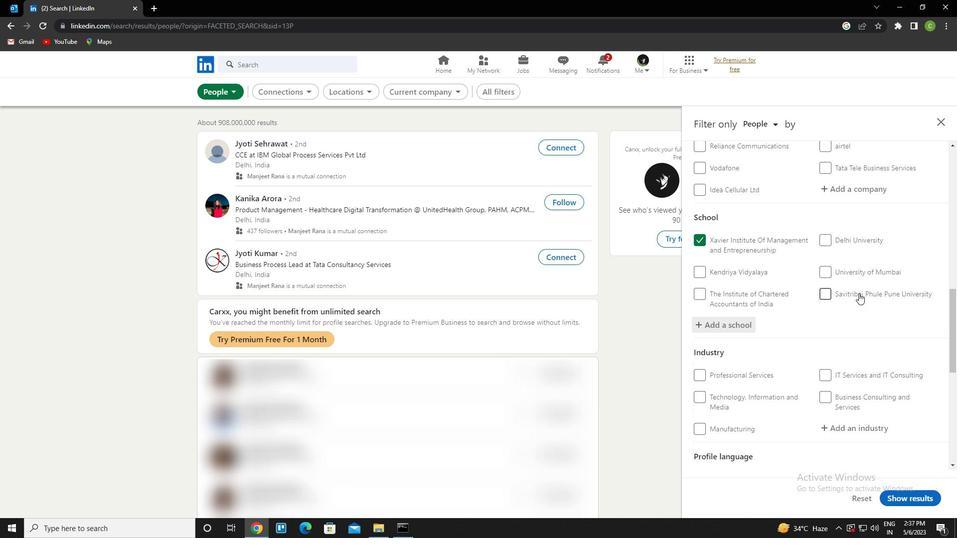 
Action: Mouse scrolled (859, 293) with delta (0, 0)
Screenshot: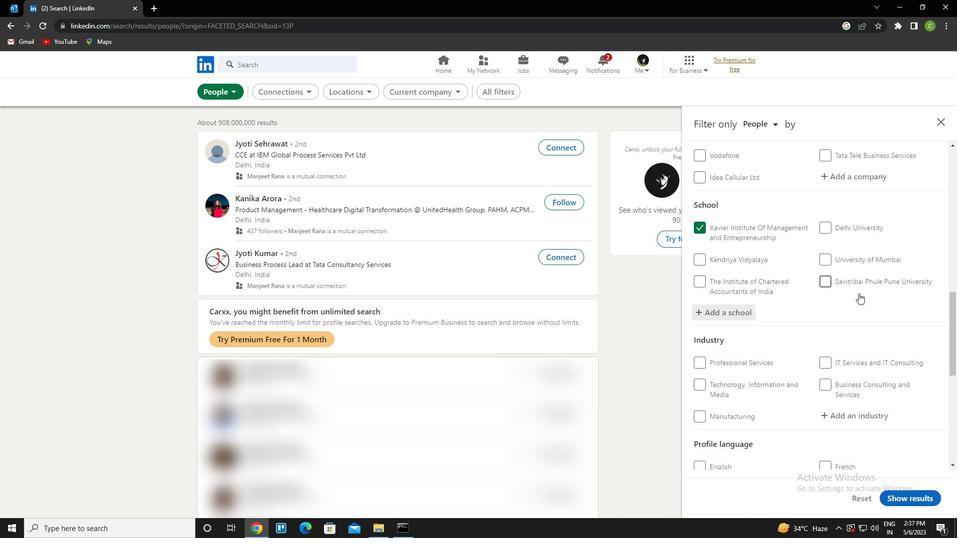 
Action: Mouse moved to (851, 320)
Screenshot: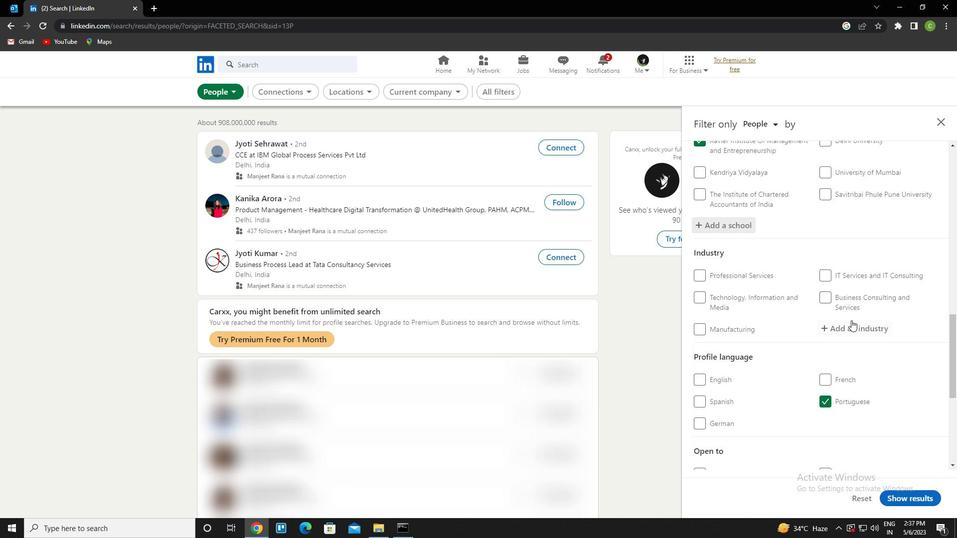 
Action: Mouse pressed left at (851, 320)
Screenshot: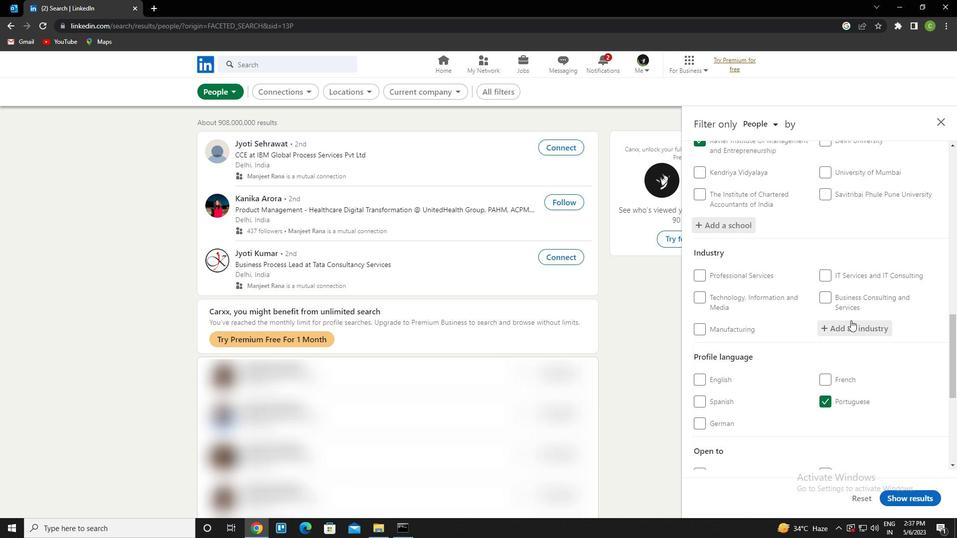 
Action: Key pressed <Key.caps_lock>b<Key.caps_lock>uilding<Key.space>cons<Key.down><Key.down><Key.down><Key.enter>
Screenshot: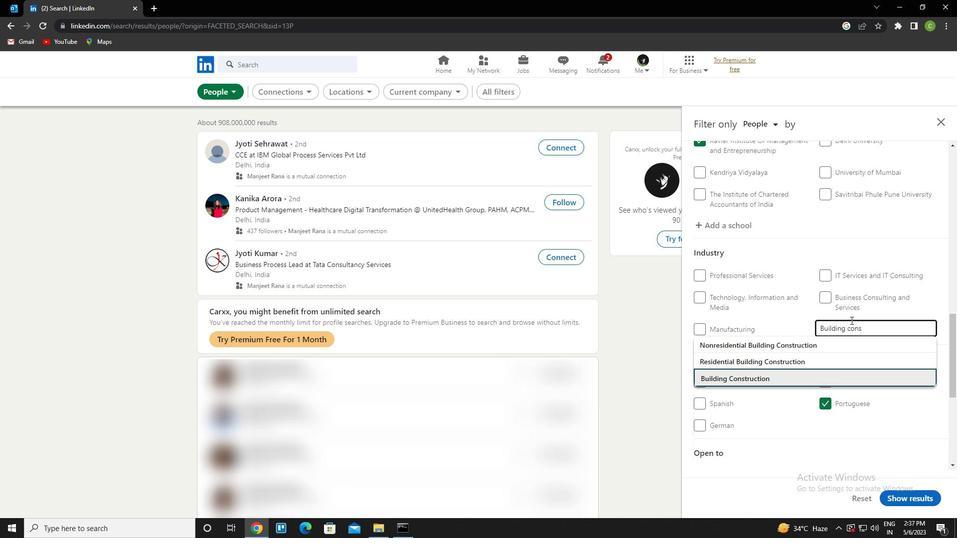 
Action: Mouse scrolled (851, 320) with delta (0, 0)
Screenshot: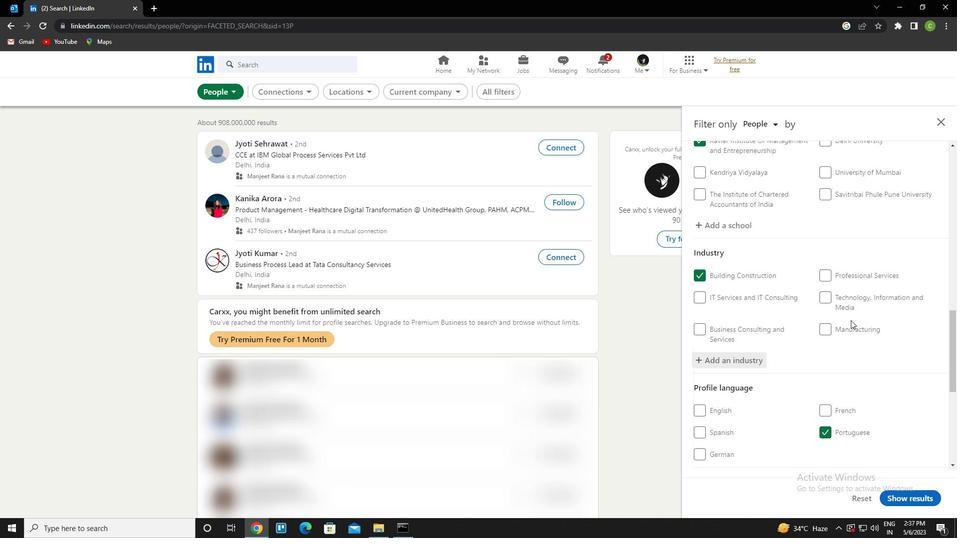 
Action: Mouse scrolled (851, 320) with delta (0, 0)
Screenshot: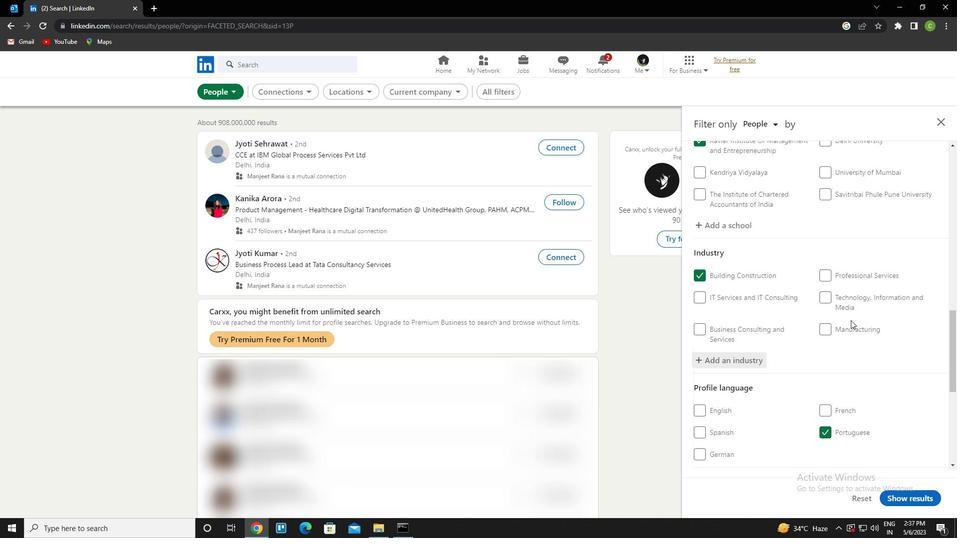 
Action: Mouse scrolled (851, 320) with delta (0, 0)
Screenshot: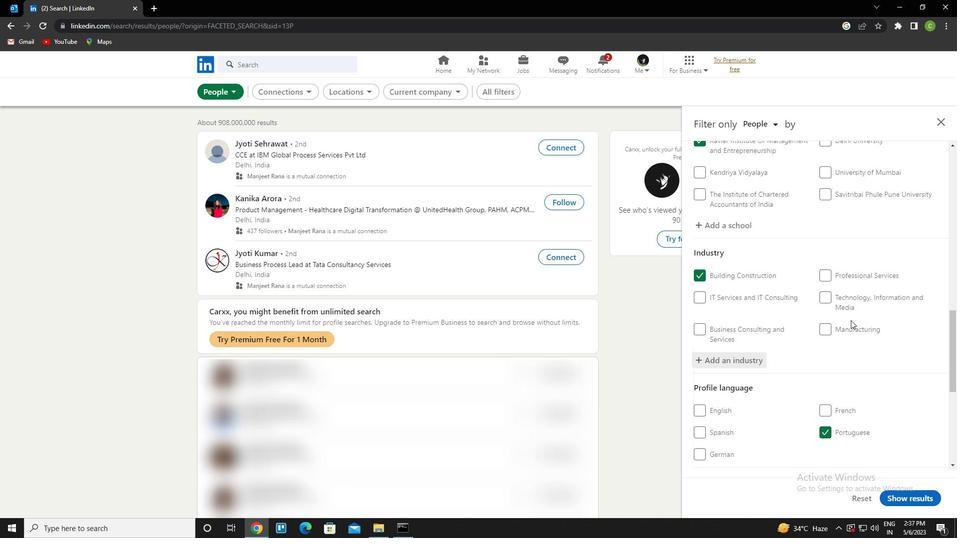 
Action: Mouse scrolled (851, 320) with delta (0, 0)
Screenshot: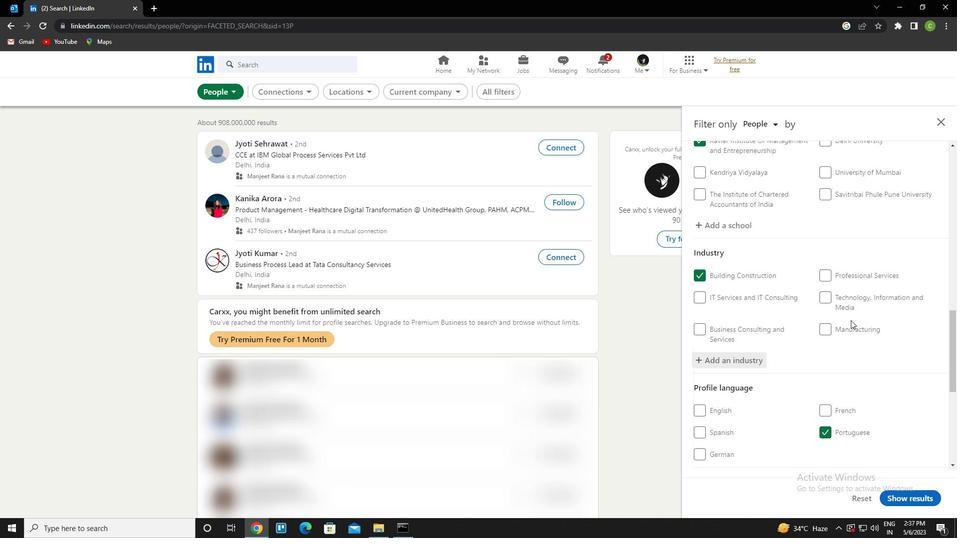 
Action: Mouse scrolled (851, 320) with delta (0, 0)
Screenshot: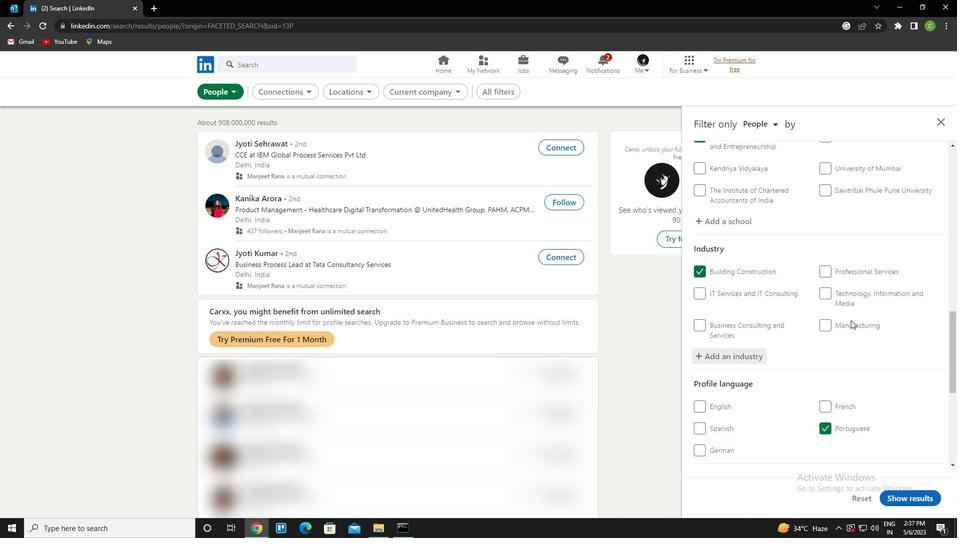 
Action: Mouse scrolled (851, 320) with delta (0, 0)
Screenshot: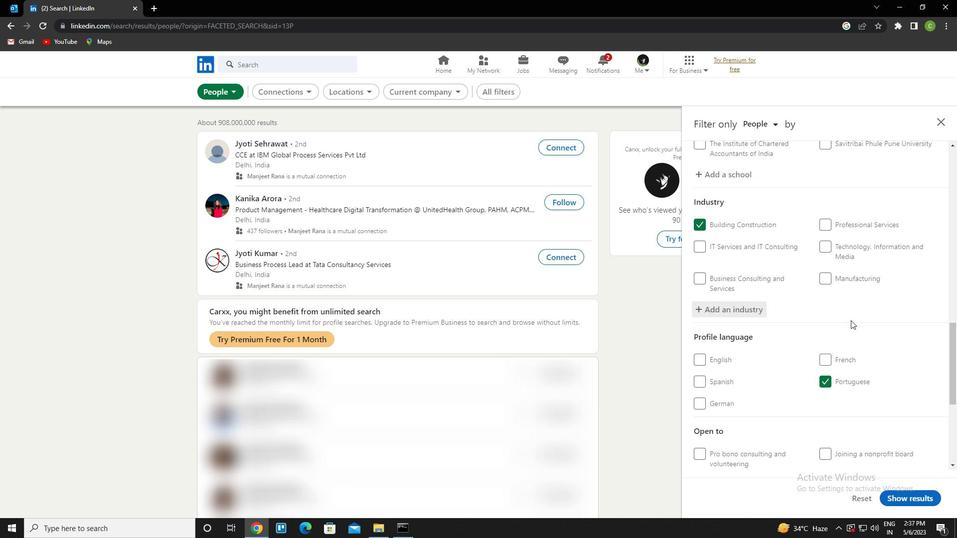 
Action: Mouse scrolled (851, 320) with delta (0, 0)
Screenshot: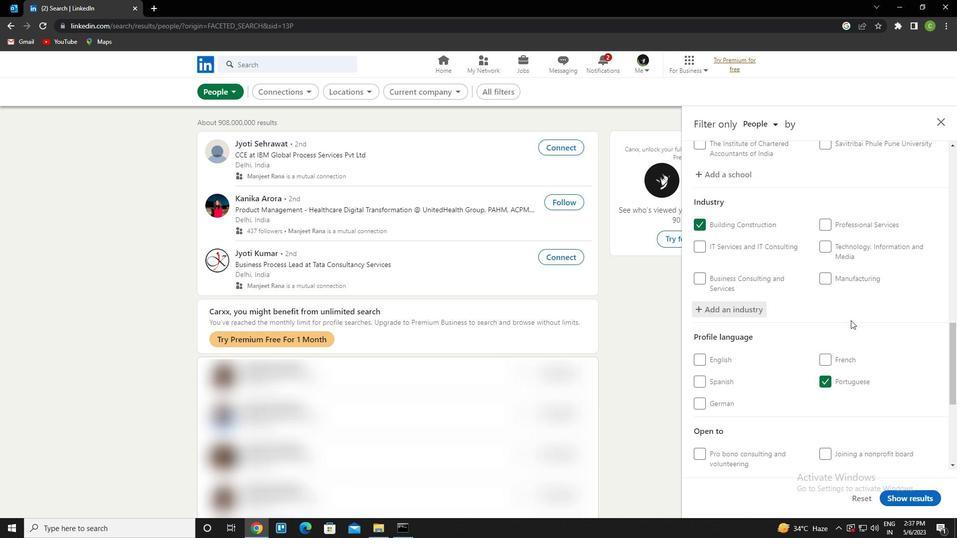 
Action: Mouse scrolled (851, 320) with delta (0, 0)
Screenshot: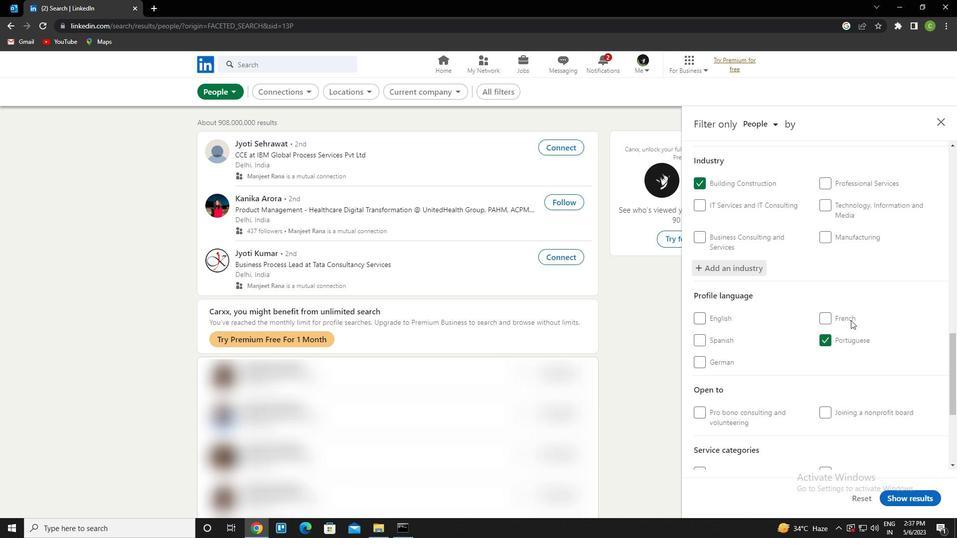 
Action: Mouse moved to (850, 330)
Screenshot: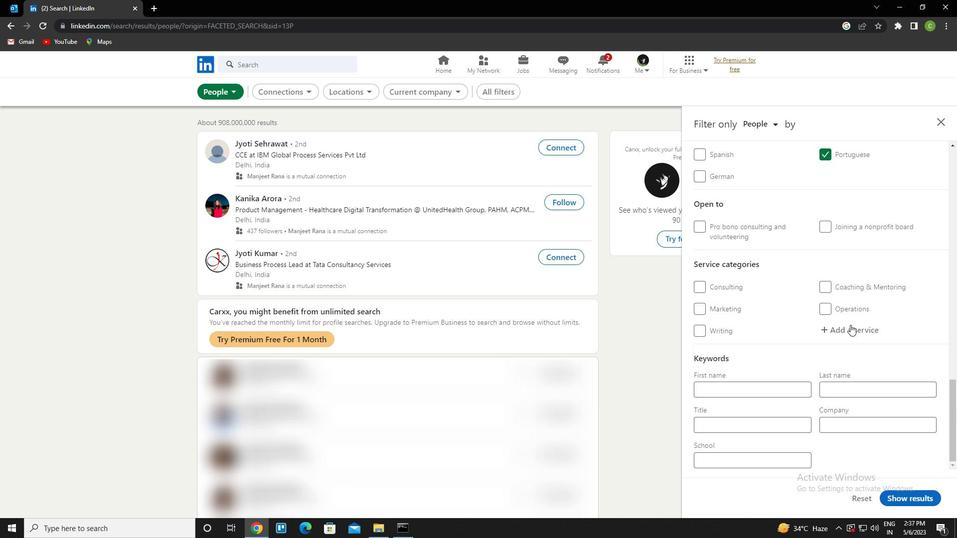 
Action: Mouse pressed left at (850, 330)
Screenshot: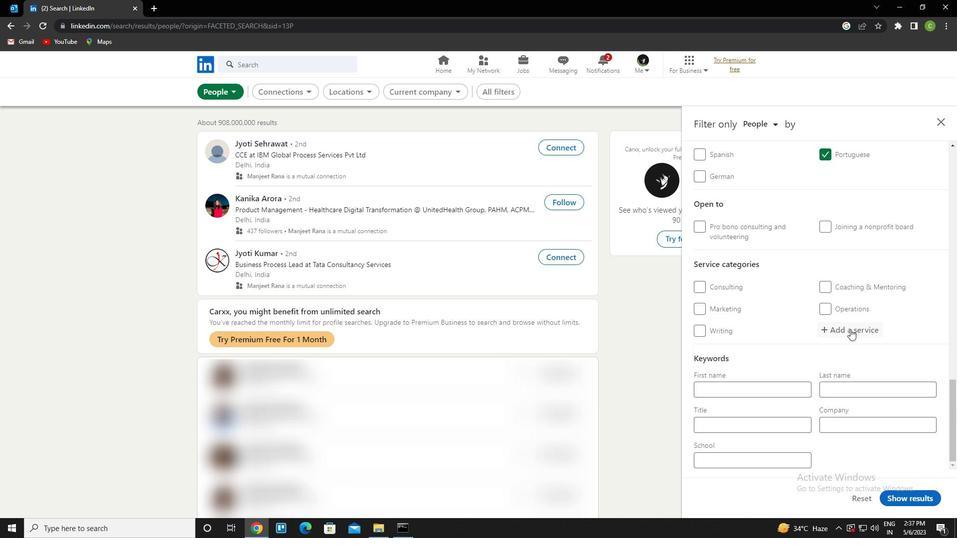 
Action: Key pressed <Key.caps_lock>a<Key.caps_lock>udio<Key.space>engineering<Key.down><Key.enter>
Screenshot: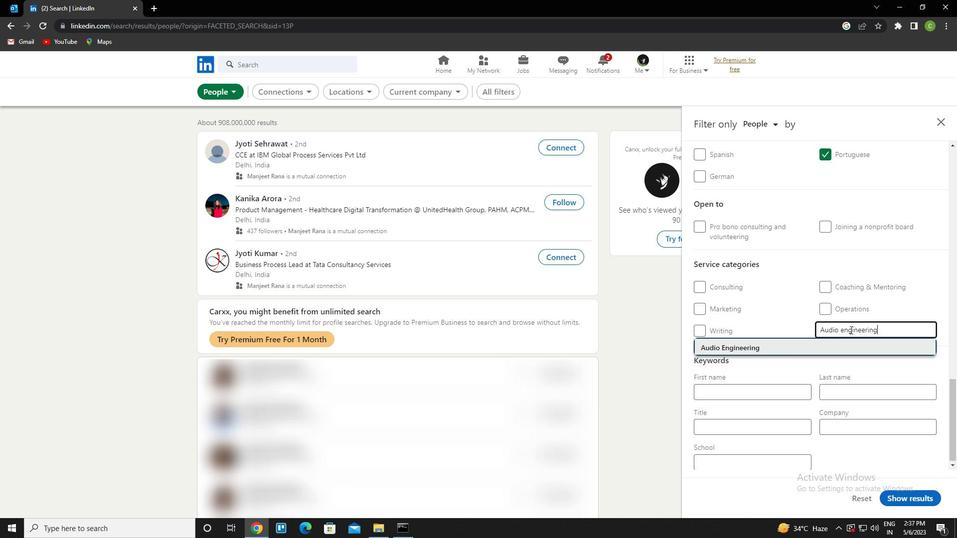 
Action: Mouse scrolled (850, 329) with delta (0, 0)
Screenshot: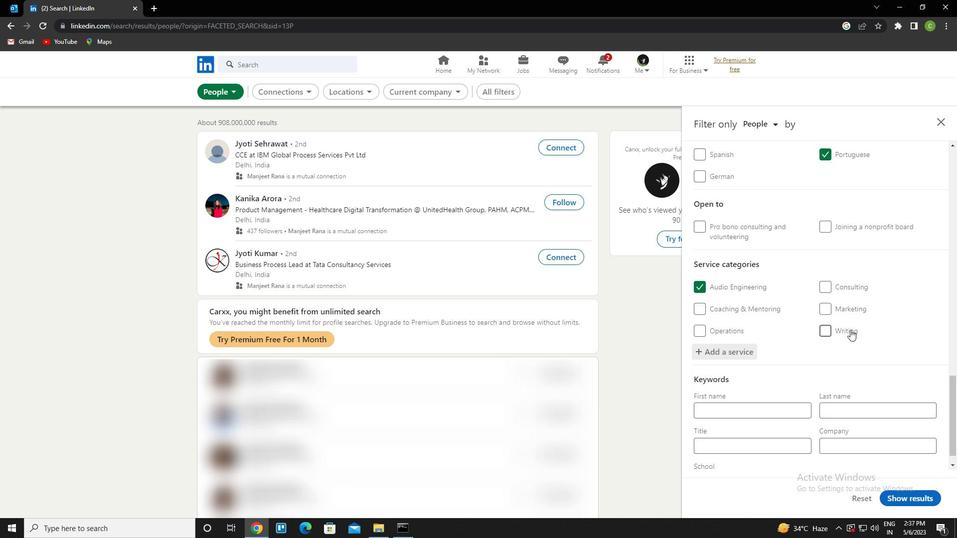 
Action: Mouse scrolled (850, 329) with delta (0, 0)
Screenshot: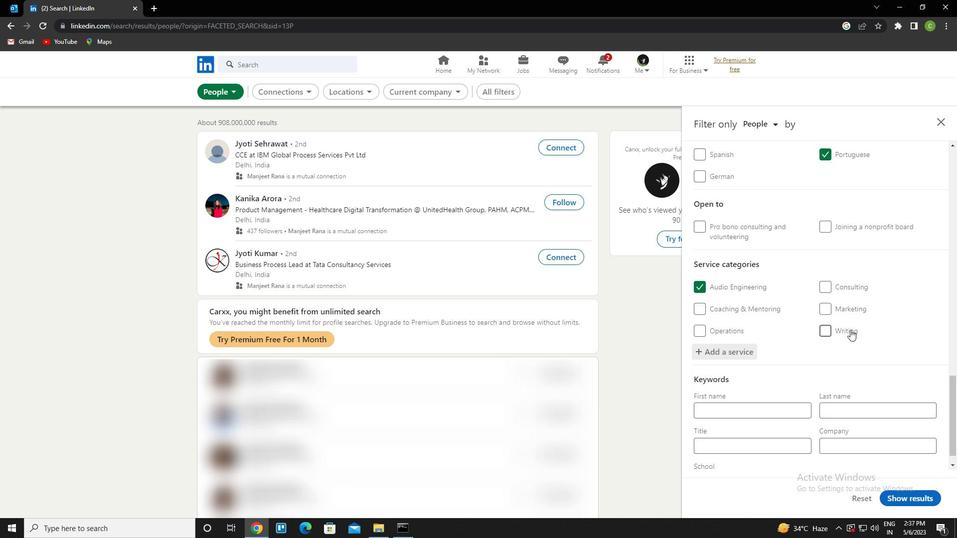 
Action: Mouse scrolled (850, 329) with delta (0, 0)
Screenshot: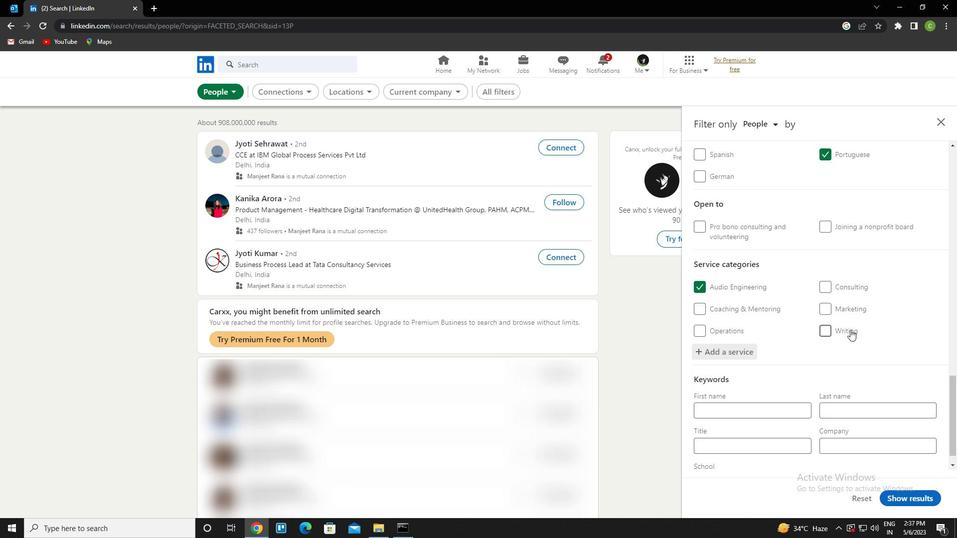 
Action: Mouse scrolled (850, 329) with delta (0, 0)
Screenshot: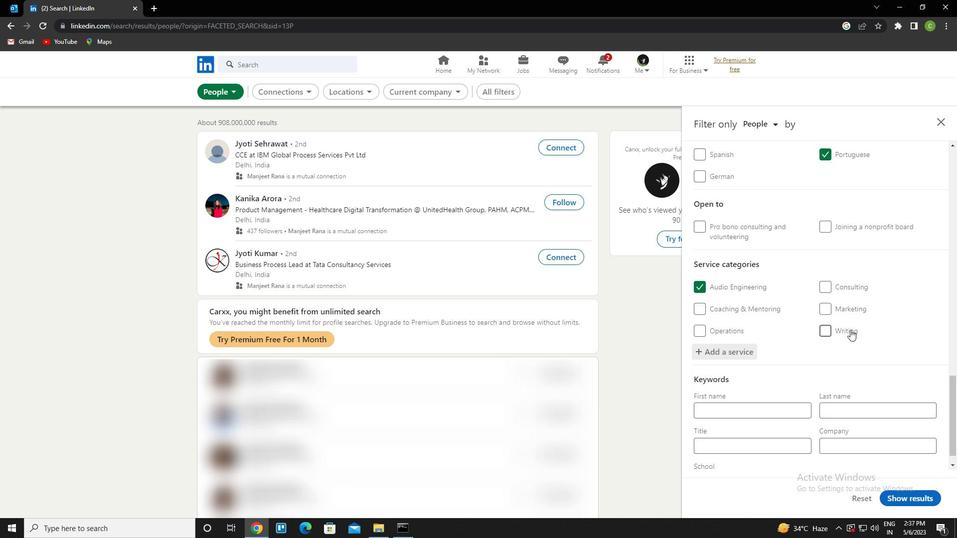 
Action: Mouse scrolled (850, 329) with delta (0, 0)
Screenshot: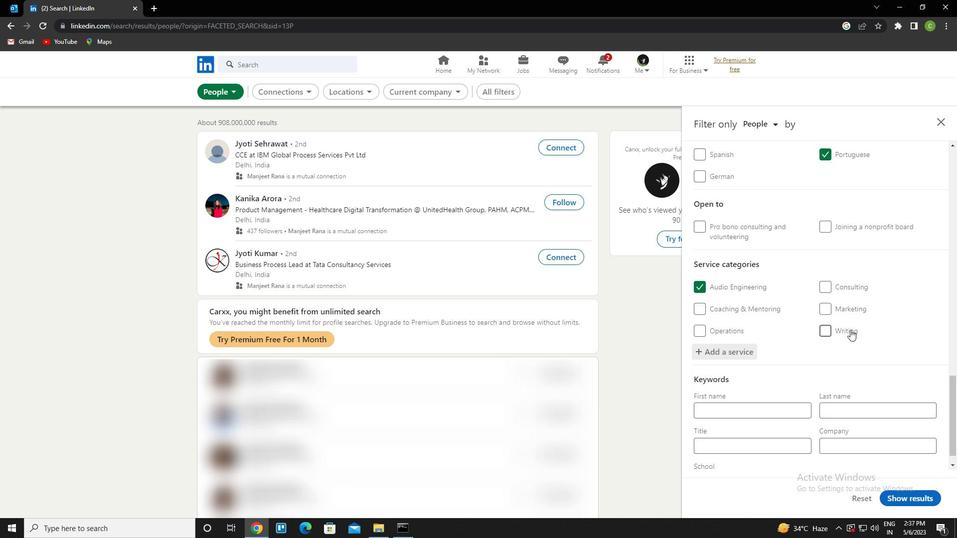 
Action: Mouse scrolled (850, 329) with delta (0, 0)
Screenshot: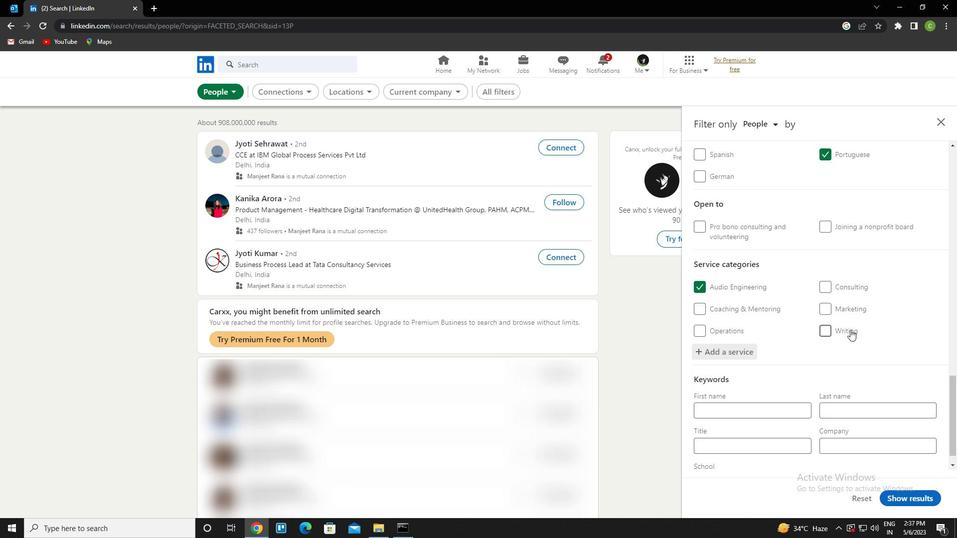 
Action: Mouse moved to (847, 331)
Screenshot: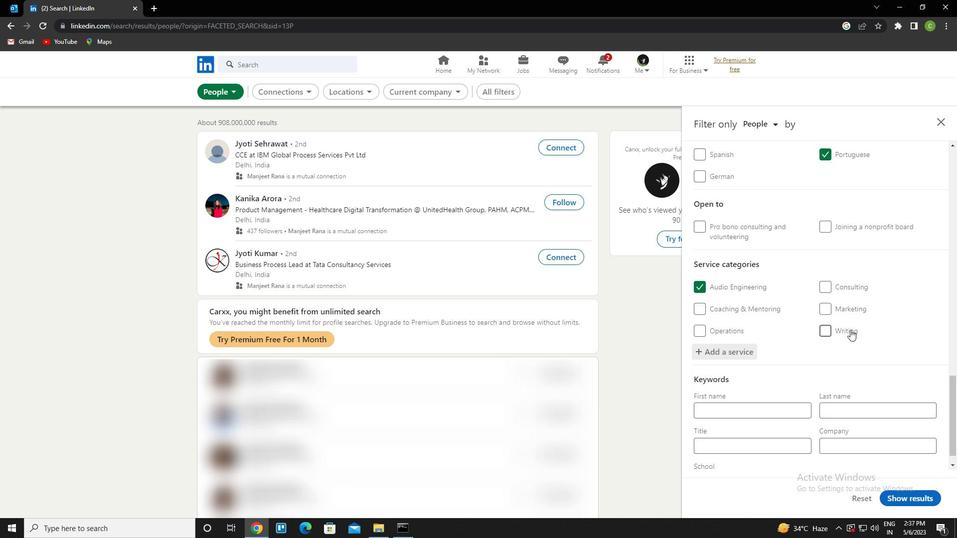 
Action: Mouse scrolled (847, 330) with delta (0, 0)
Screenshot: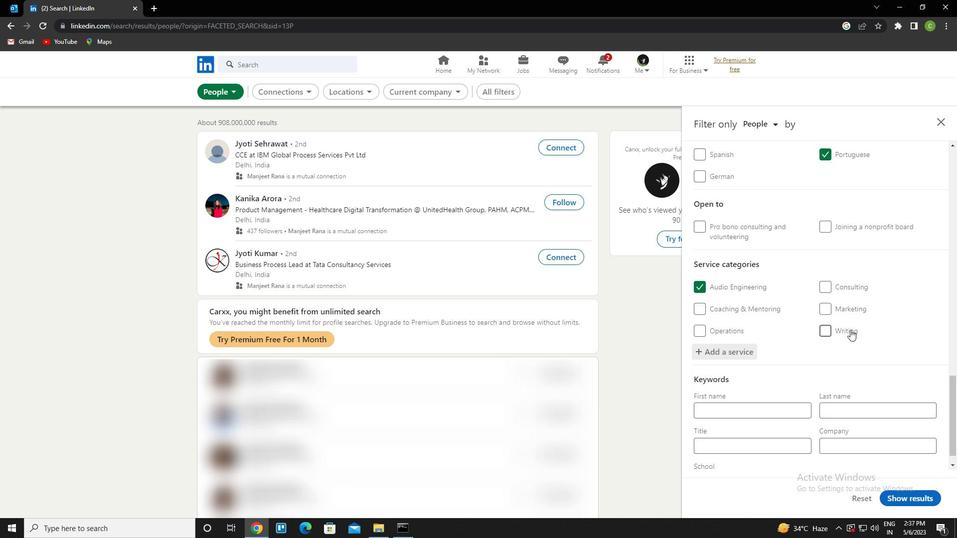
Action: Mouse moved to (729, 426)
Screenshot: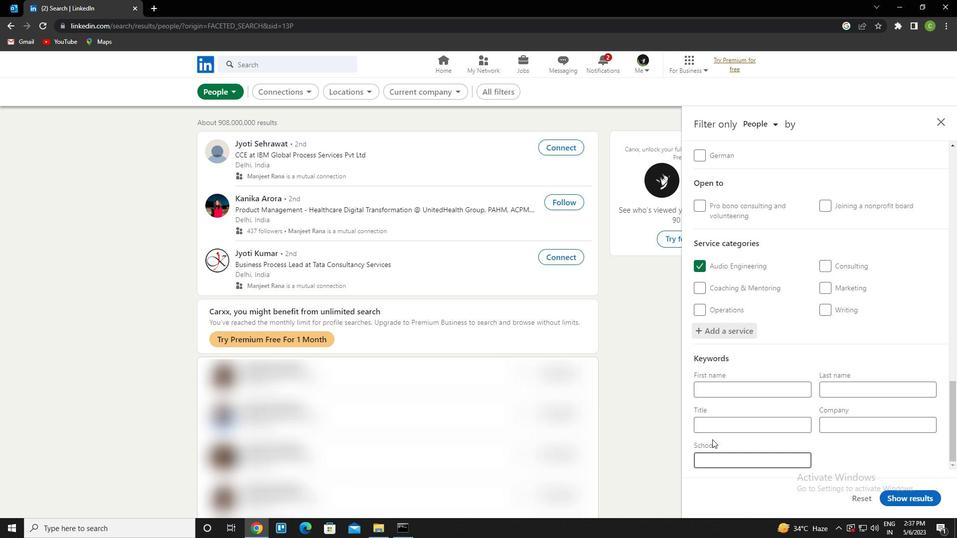 
Action: Mouse pressed left at (729, 426)
Screenshot: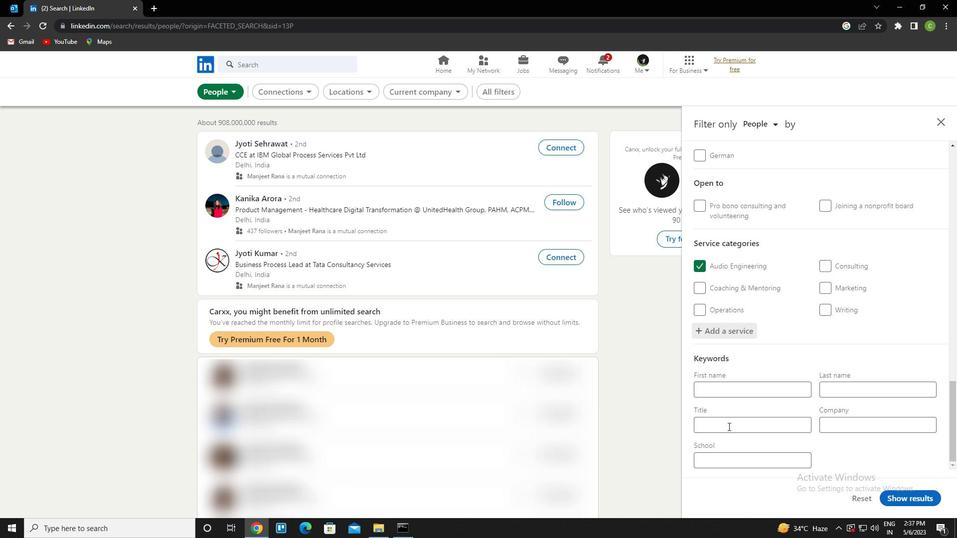 
Action: Key pressed <Key.caps_lock>a<Key.caps_lock>nimal<Key.space><Key.caps_lock>s<Key.caps_lock>helter<Key.space><Key.caps_lock>b<Key.caps_lock>oard<Key.space><Key.caps_lock>m<Key.caps_lock>ember
Screenshot: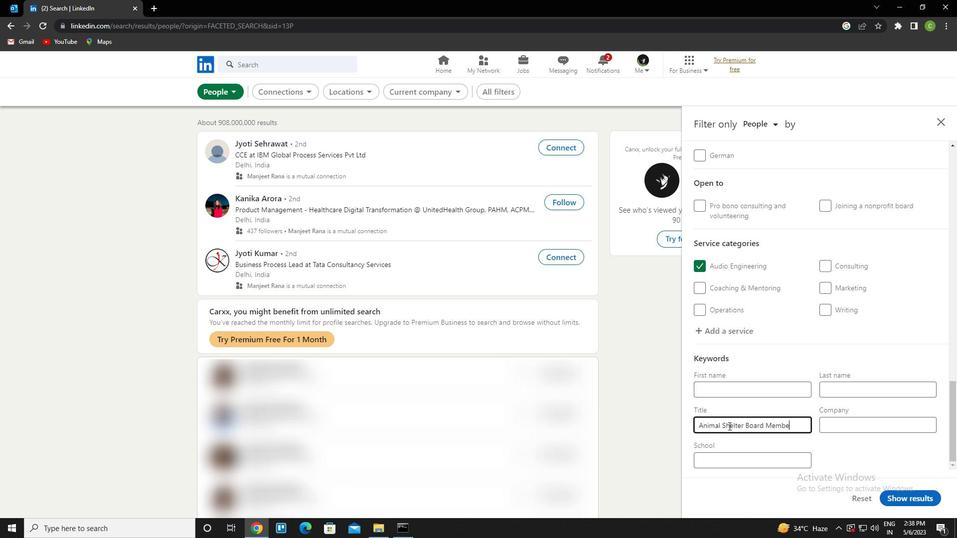 
Action: Mouse scrolled (729, 426) with delta (0, 0)
Screenshot: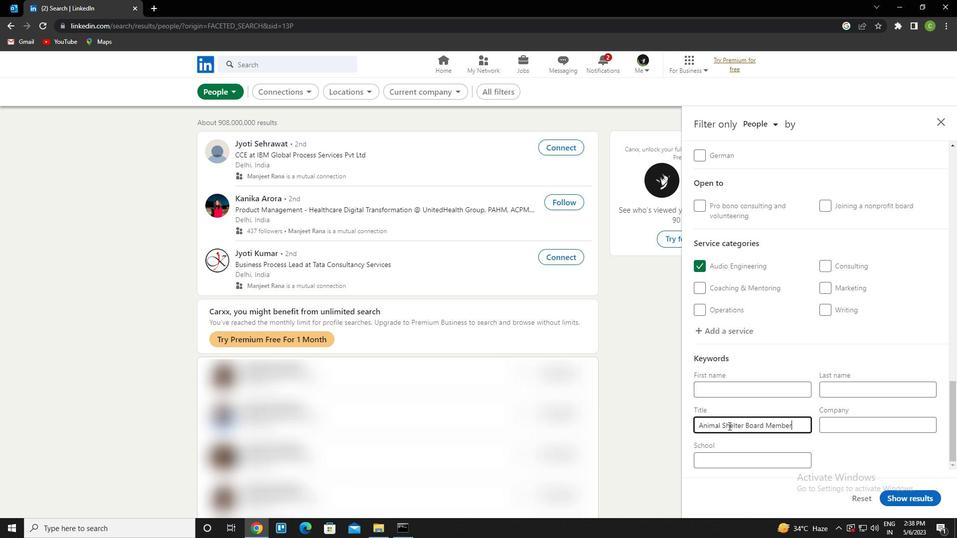 
Action: Mouse moved to (919, 443)
Screenshot: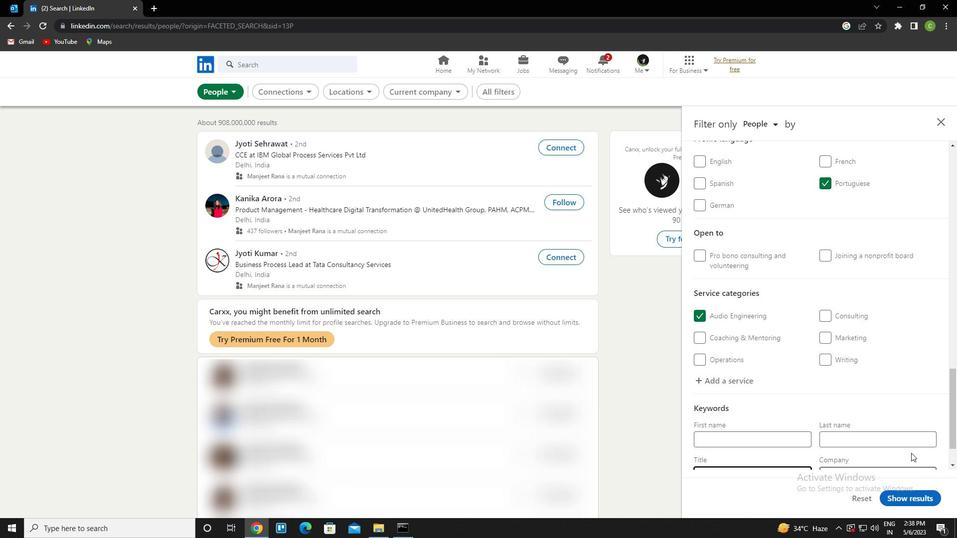 
Action: Mouse scrolled (919, 442) with delta (0, 0)
Screenshot: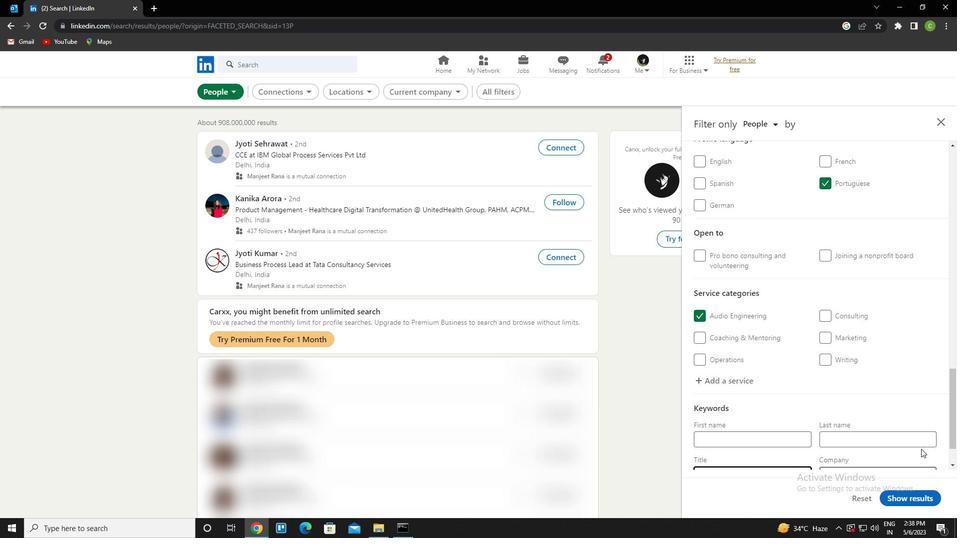 
Action: Mouse scrolled (919, 442) with delta (0, 0)
Screenshot: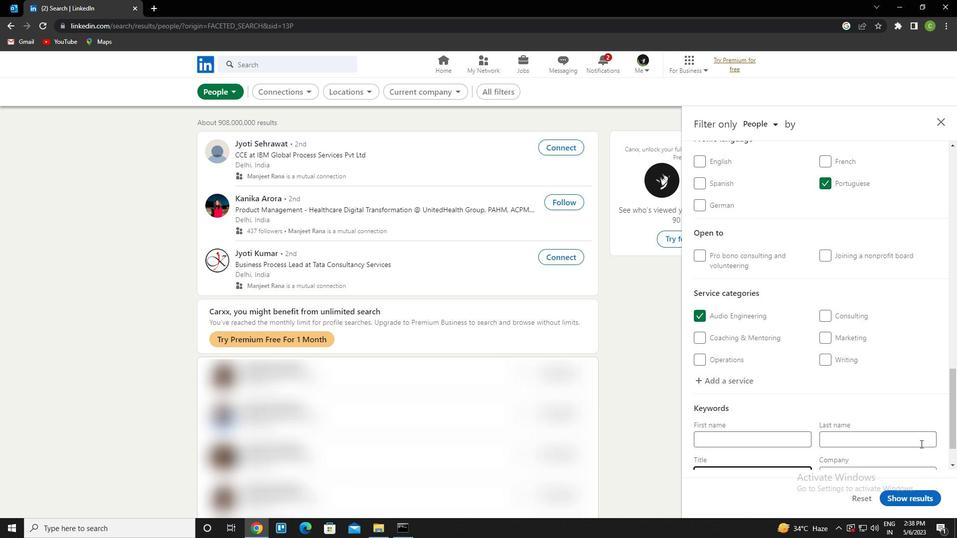 
Action: Mouse scrolled (919, 442) with delta (0, 0)
Screenshot: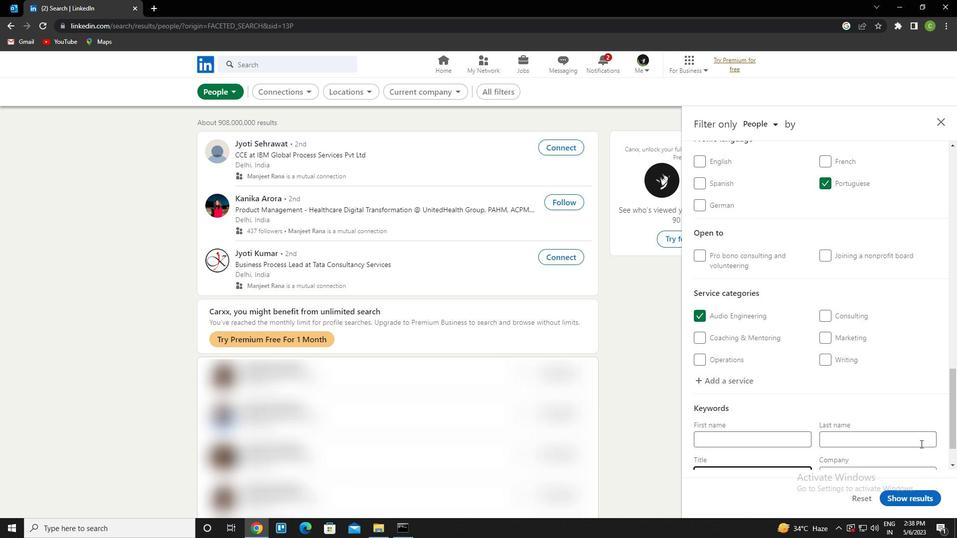 
Action: Mouse scrolled (919, 442) with delta (0, 0)
Screenshot: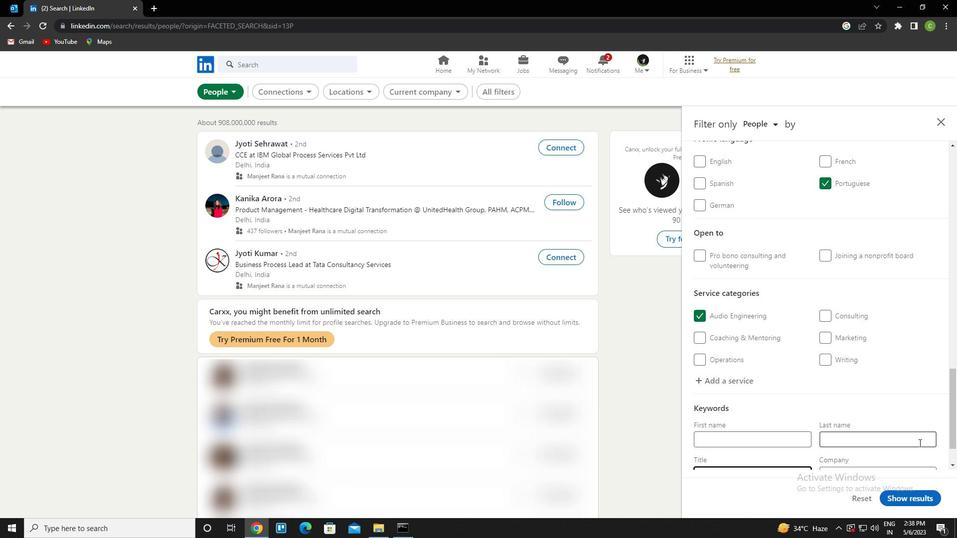 
Action: Mouse moved to (916, 491)
Screenshot: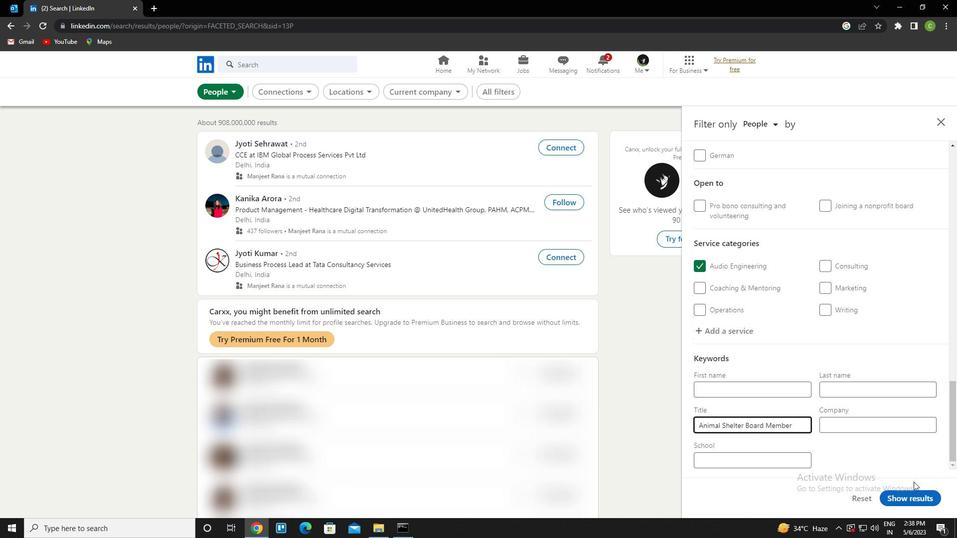 
Action: Mouse pressed left at (916, 491)
Screenshot: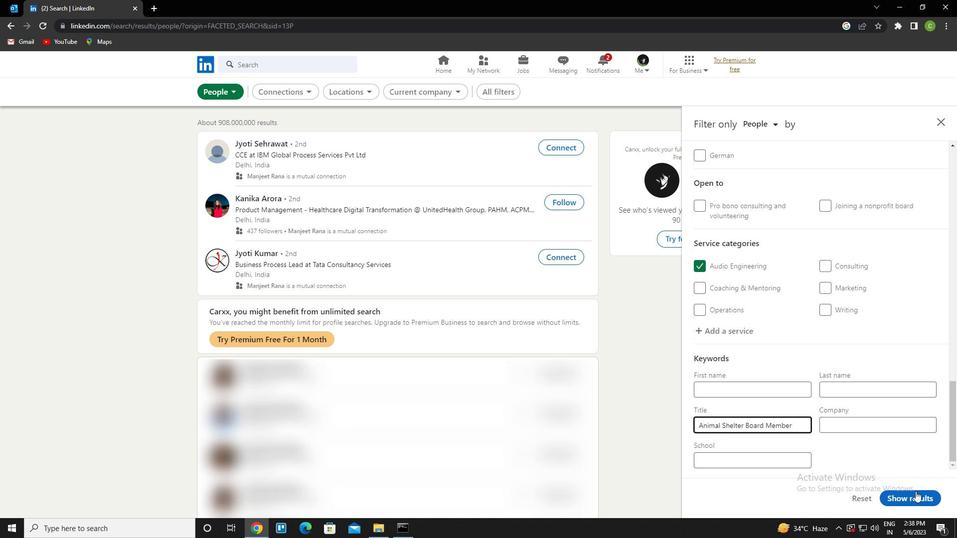 
Action: Mouse moved to (451, 413)
Screenshot: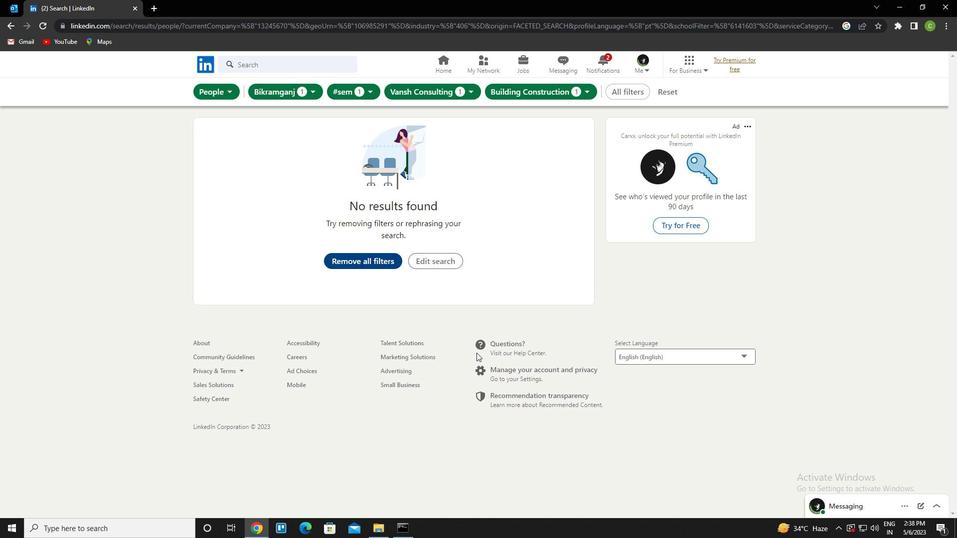 
